 Task: Font style For heading Use Bell MT with violet colour & bold. font size for heading '24 Pt. 'Change the font style of data to Britannic Boldand font size to  9 Pt. Change the alignment of both headline & data to  Align top. In the sheet  auditingMonthlySales_Analysis
Action: Mouse moved to (120, 115)
Screenshot: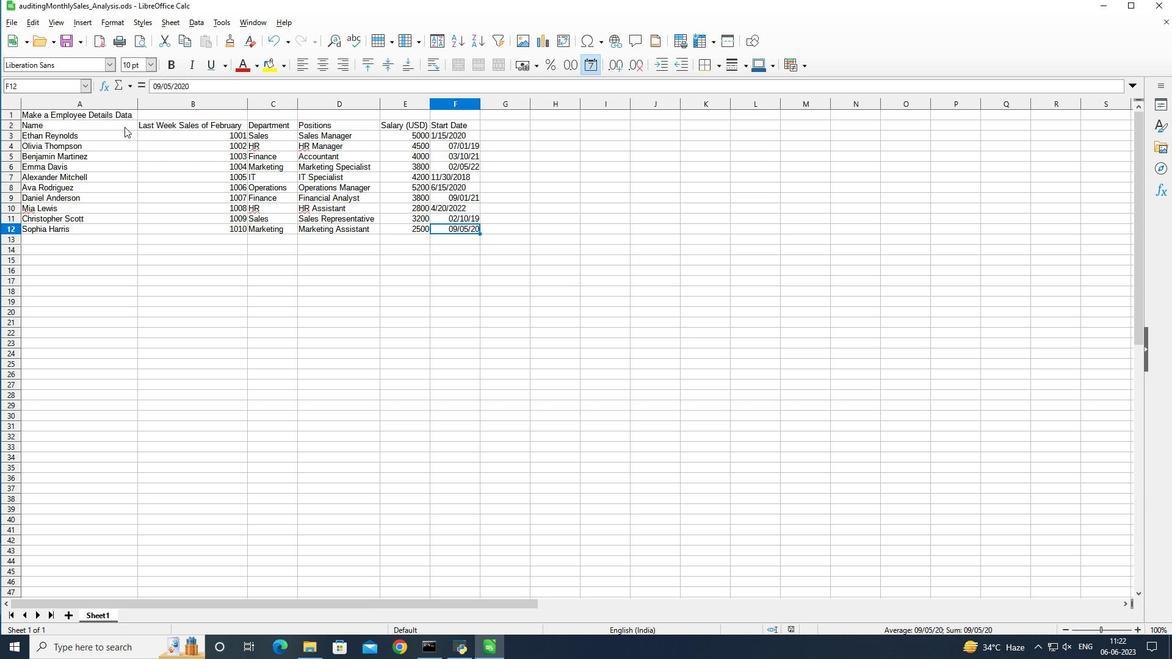 
Action: Mouse pressed left at (120, 115)
Screenshot: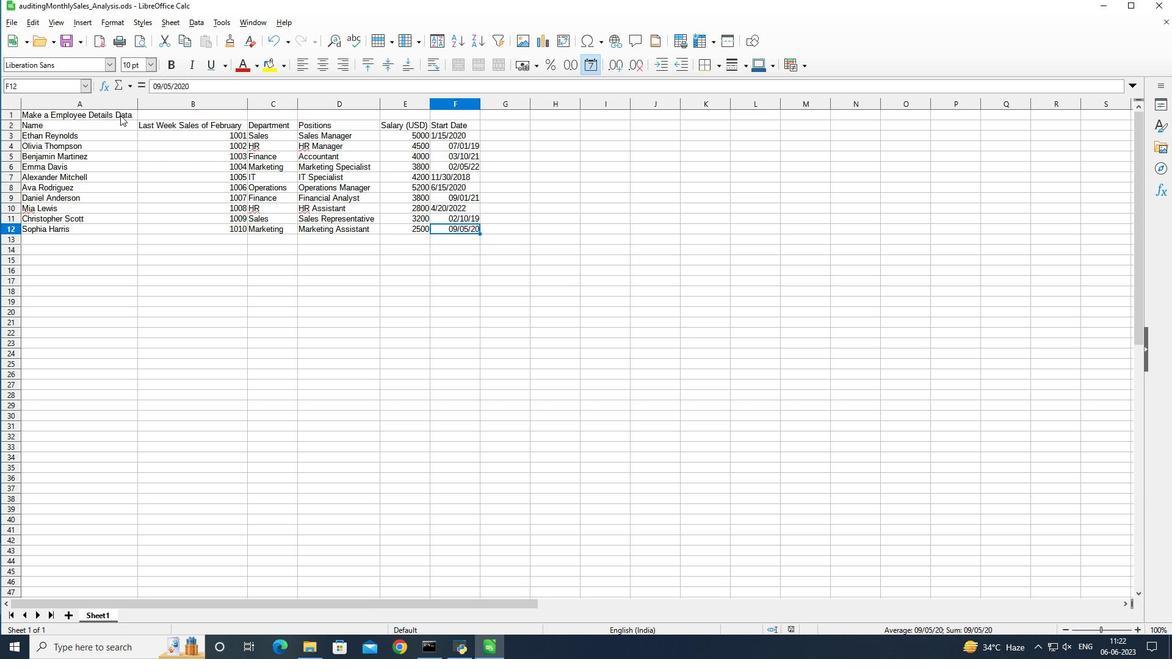 
Action: Mouse moved to (101, 124)
Screenshot: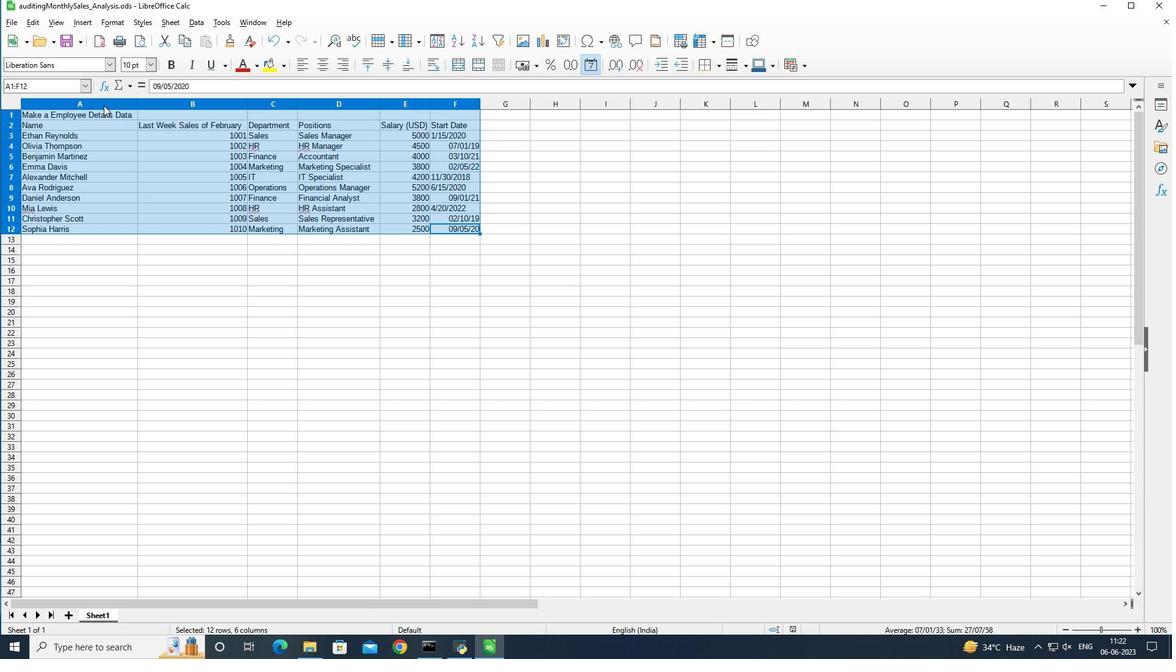 
Action: Mouse pressed left at (101, 124)
Screenshot: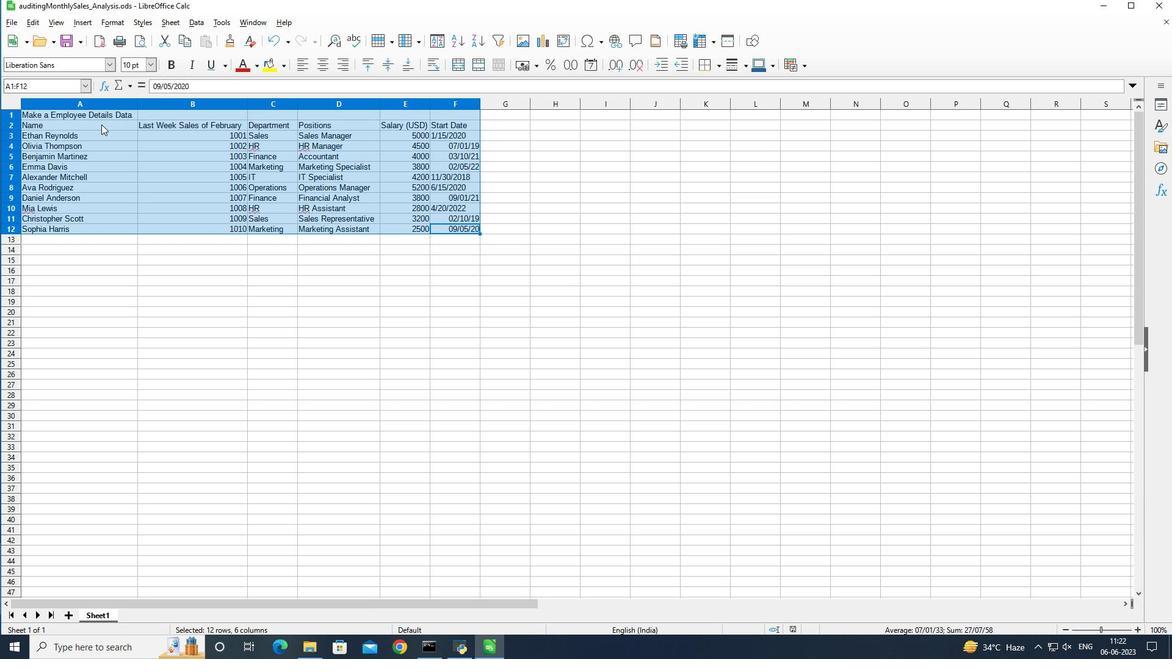 
Action: Mouse moved to (109, 69)
Screenshot: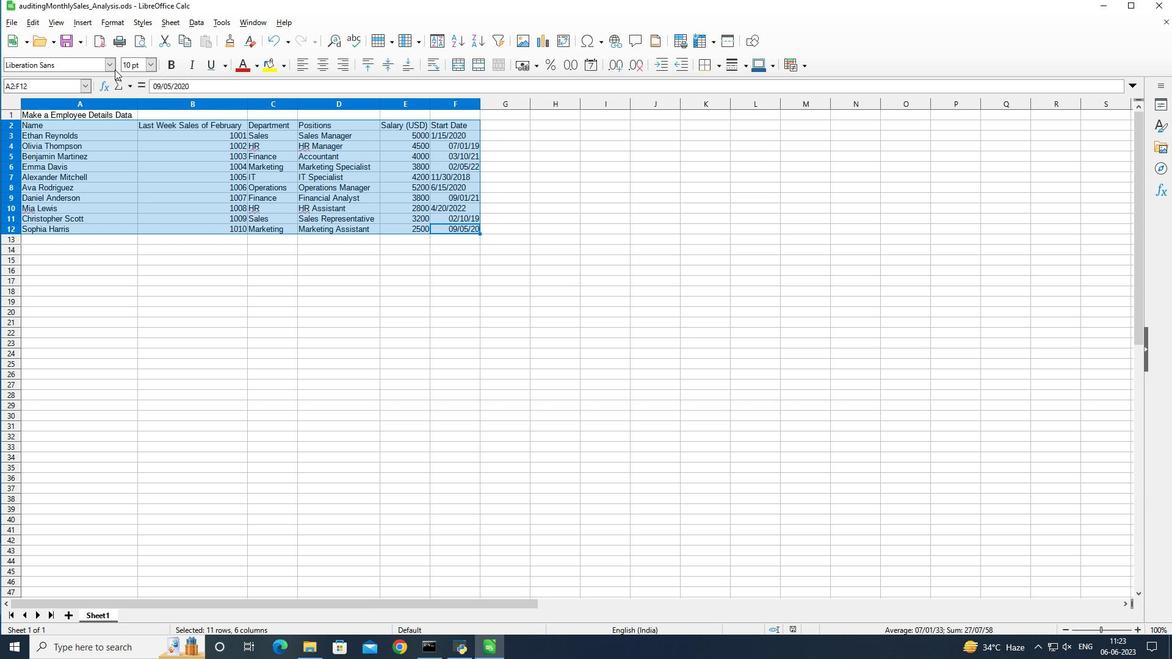 
Action: Mouse pressed left at (109, 69)
Screenshot: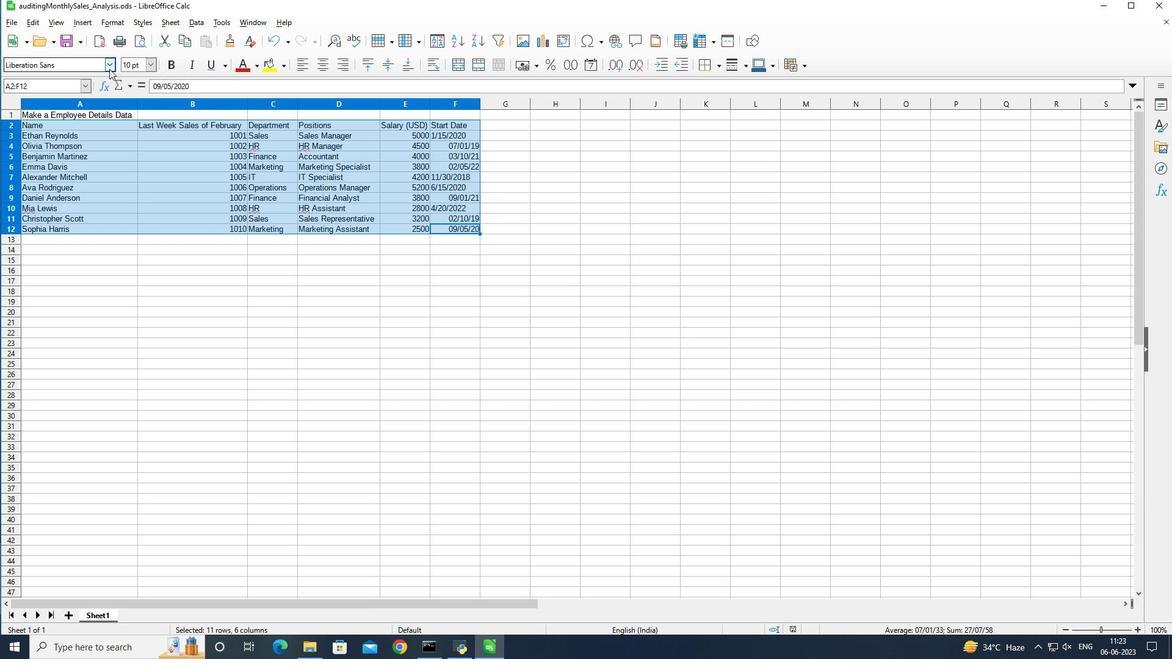 
Action: Mouse moved to (295, 160)
Screenshot: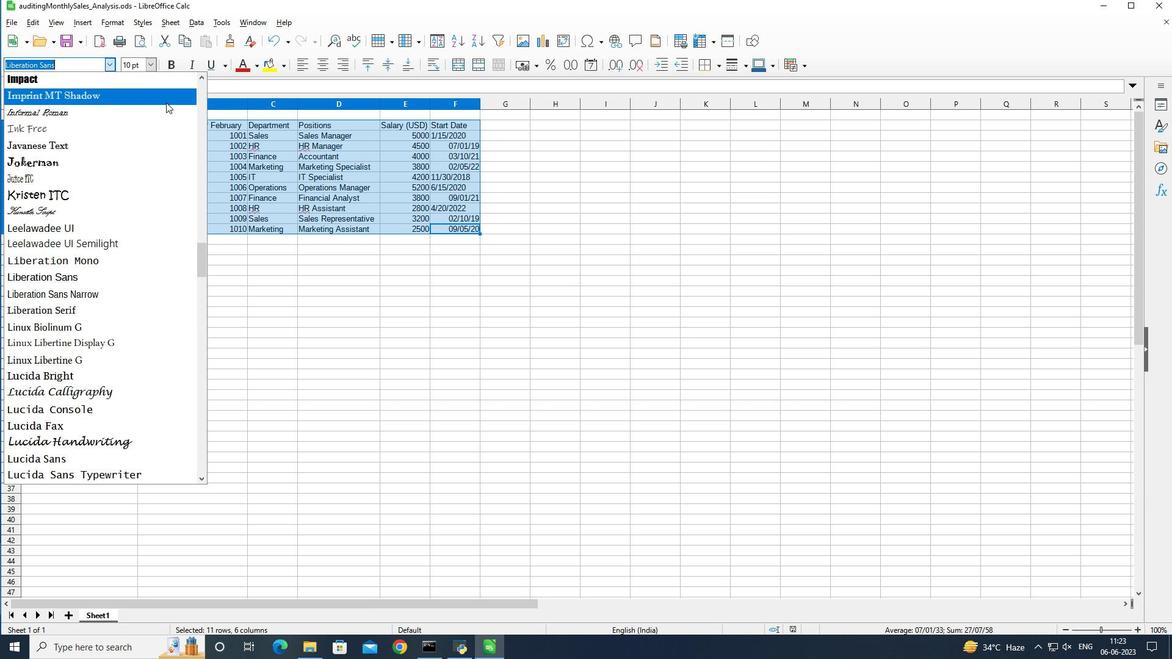 
Action: Mouse pressed left at (295, 160)
Screenshot: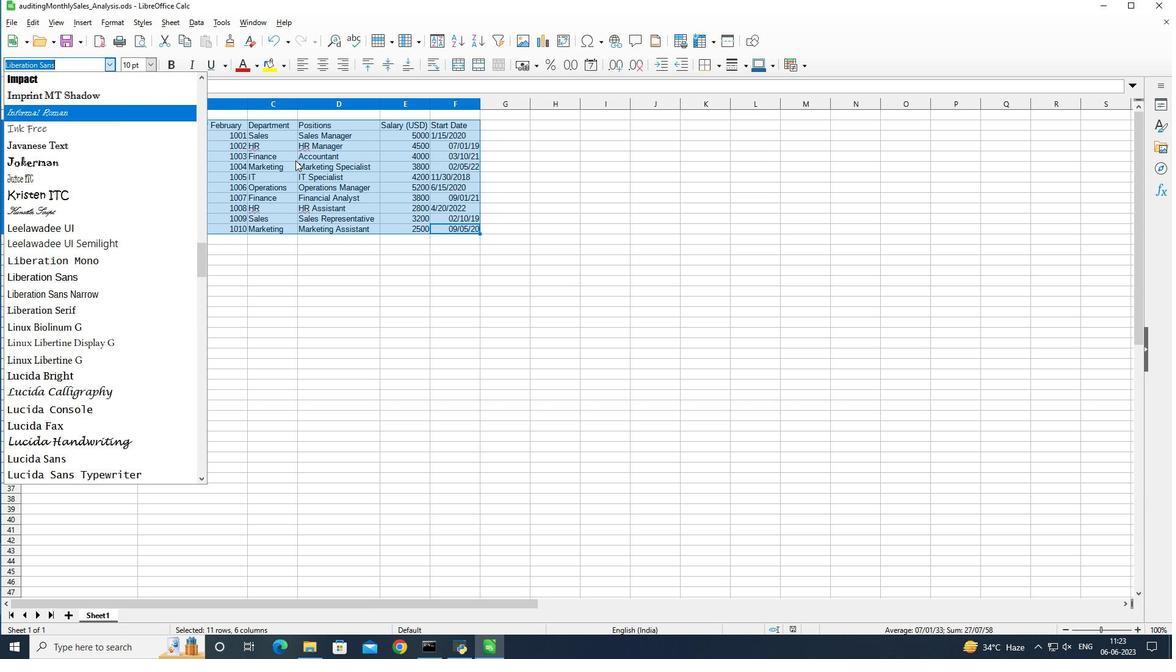 
Action: Mouse moved to (122, 117)
Screenshot: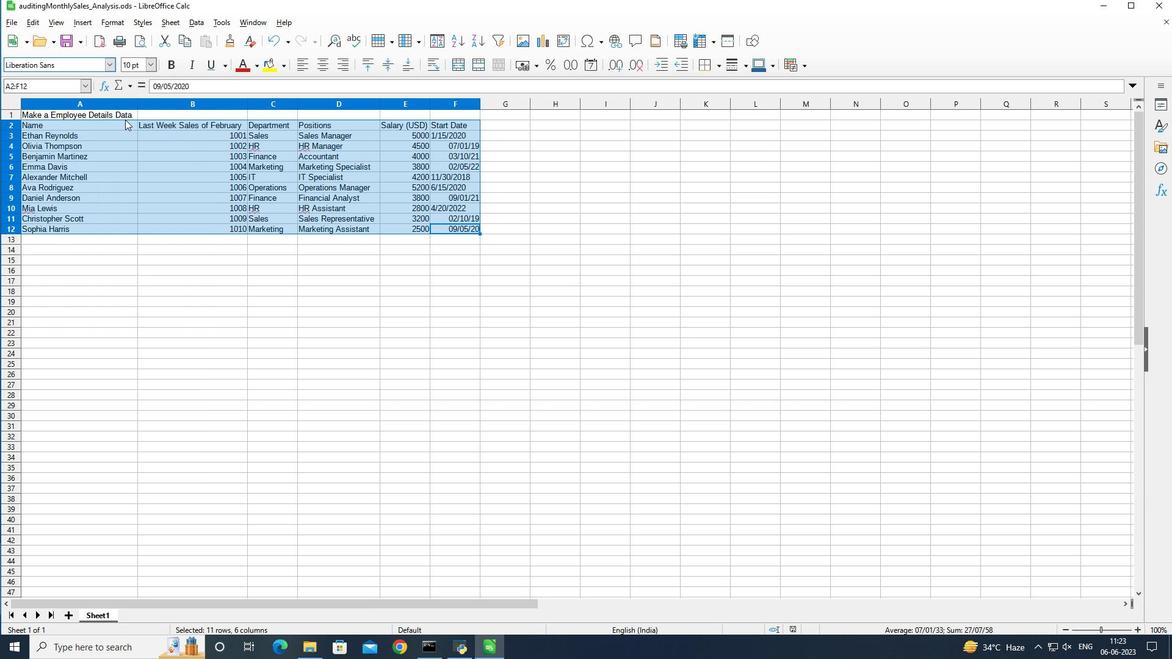 
Action: Mouse pressed left at (122, 117)
Screenshot: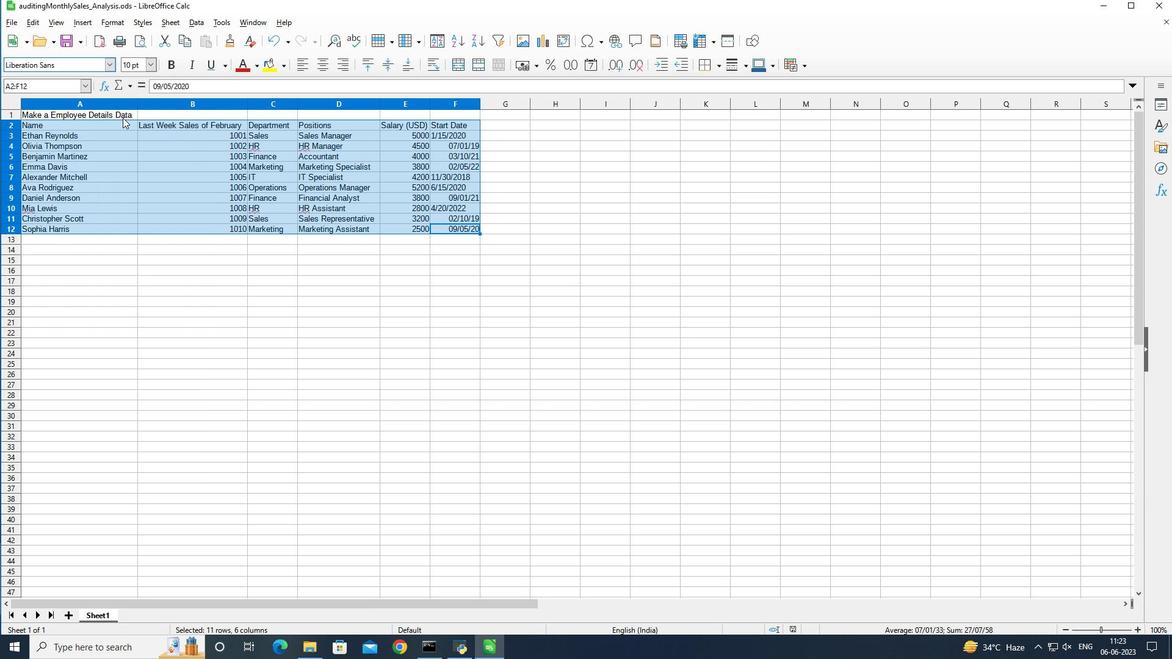 
Action: Mouse moved to (113, 61)
Screenshot: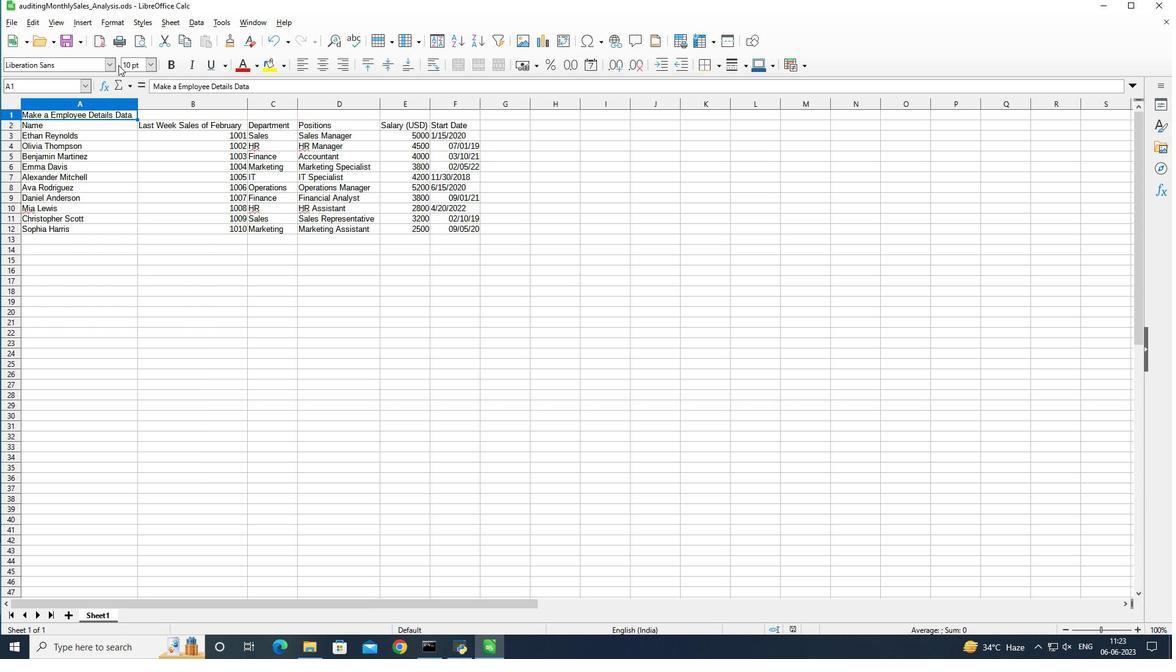 
Action: Mouse pressed left at (113, 61)
Screenshot: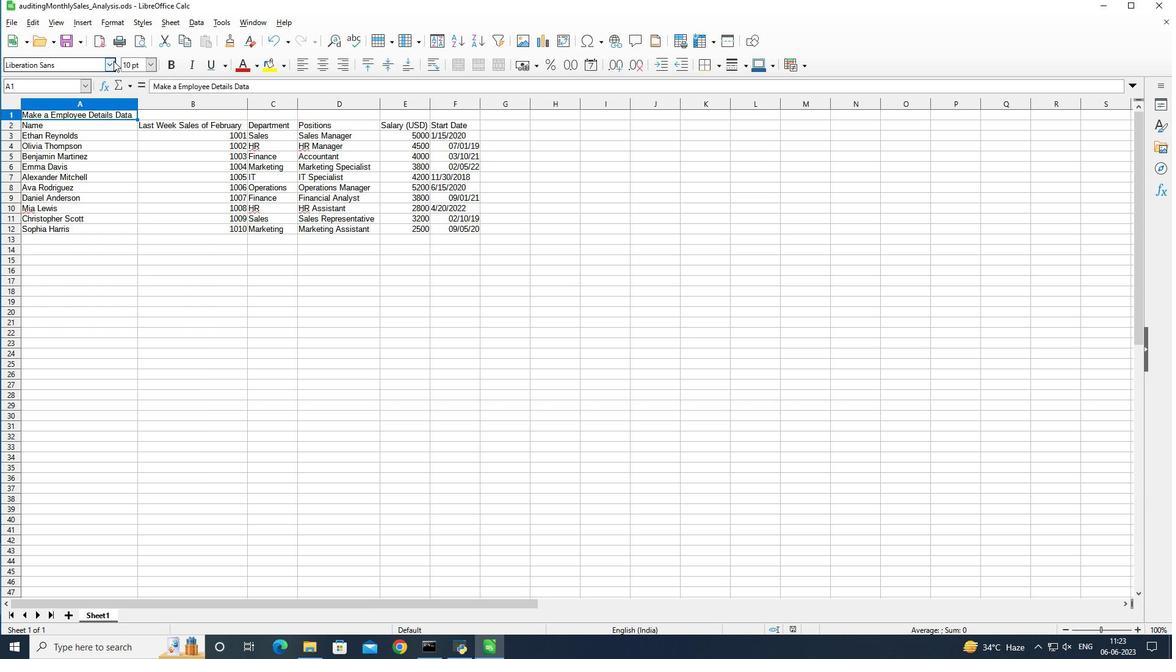 
Action: Key pressed bell<Key.right>
Screenshot: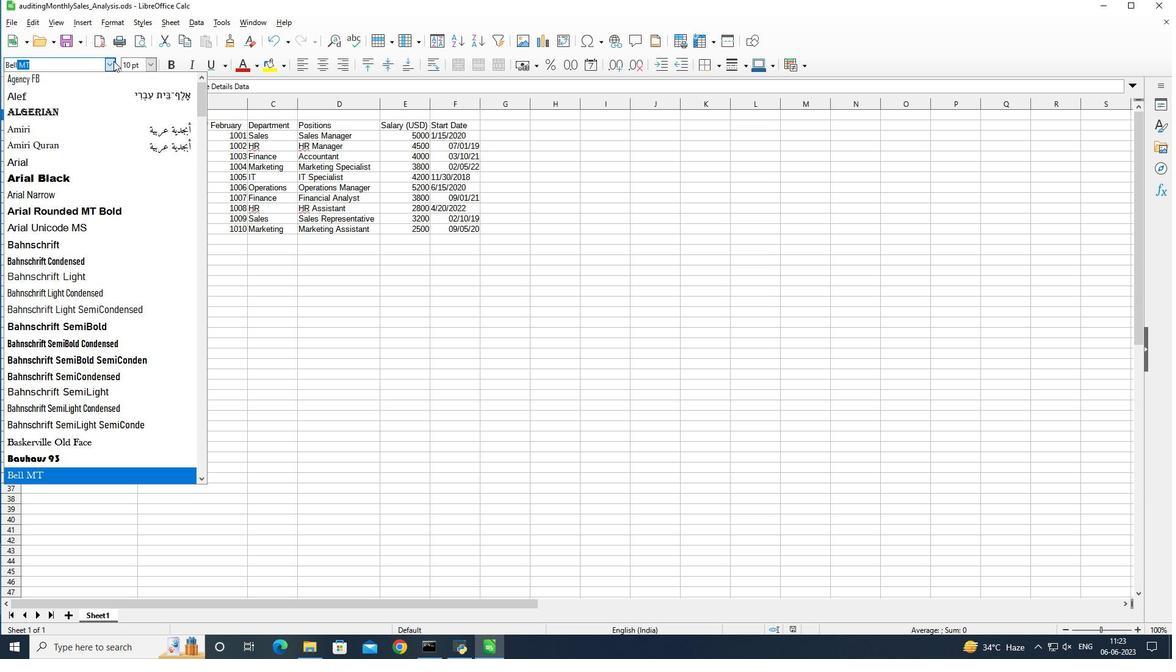 
Action: Mouse moved to (120, 473)
Screenshot: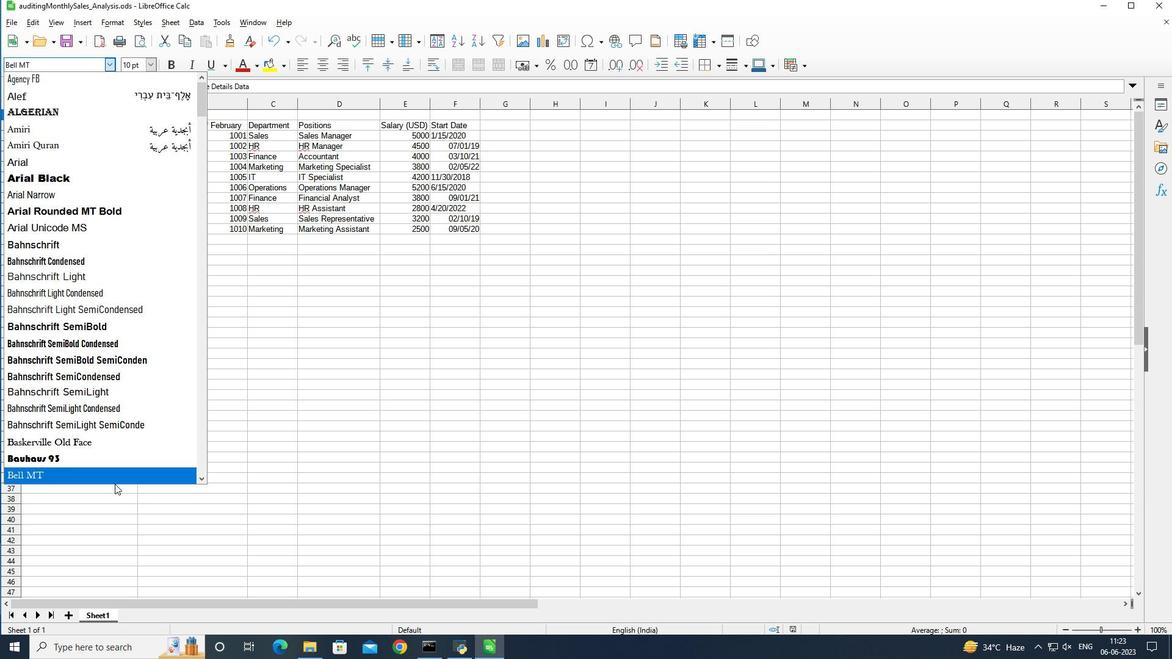 
Action: Mouse pressed left at (120, 473)
Screenshot: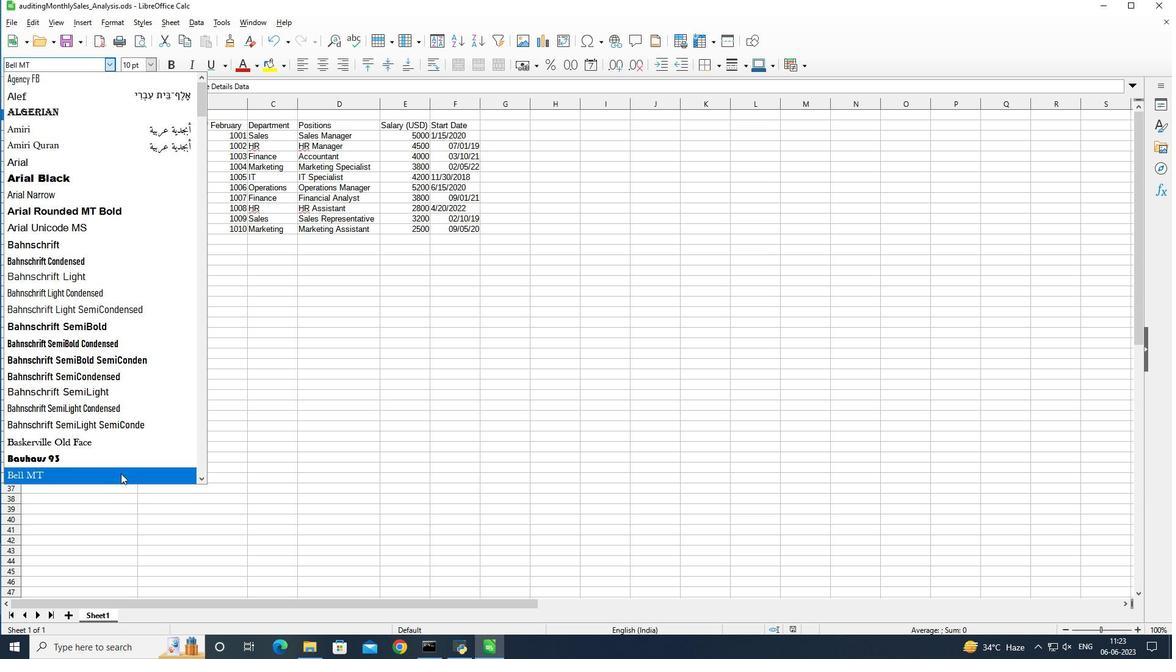 
Action: Mouse moved to (256, 60)
Screenshot: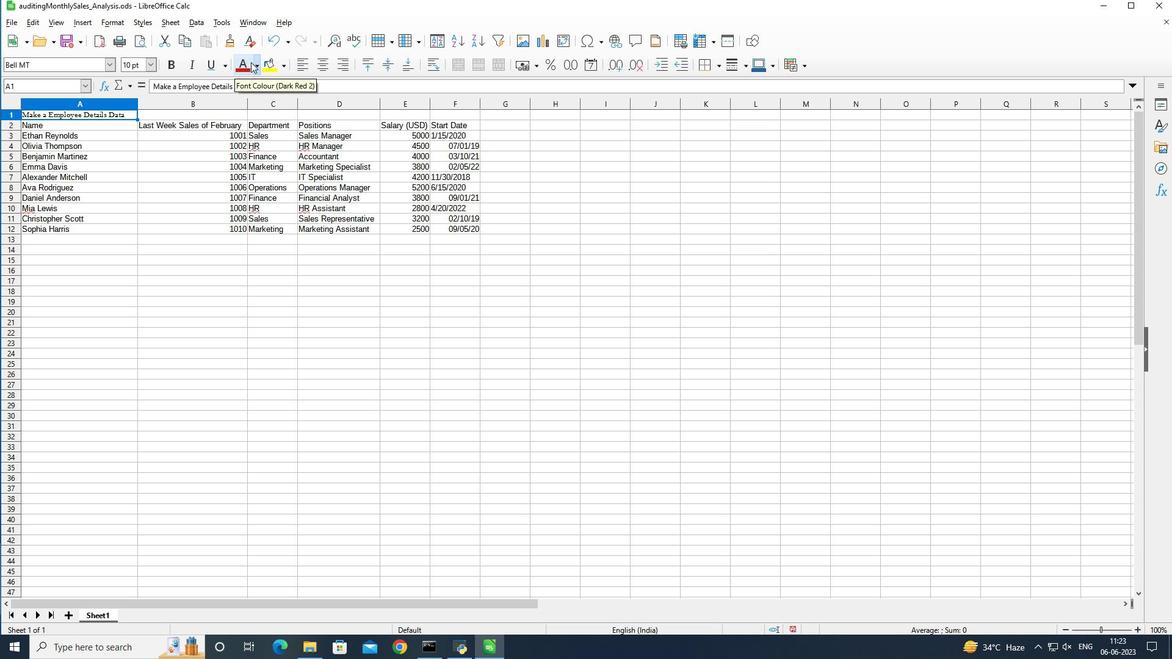 
Action: Mouse pressed left at (256, 60)
Screenshot: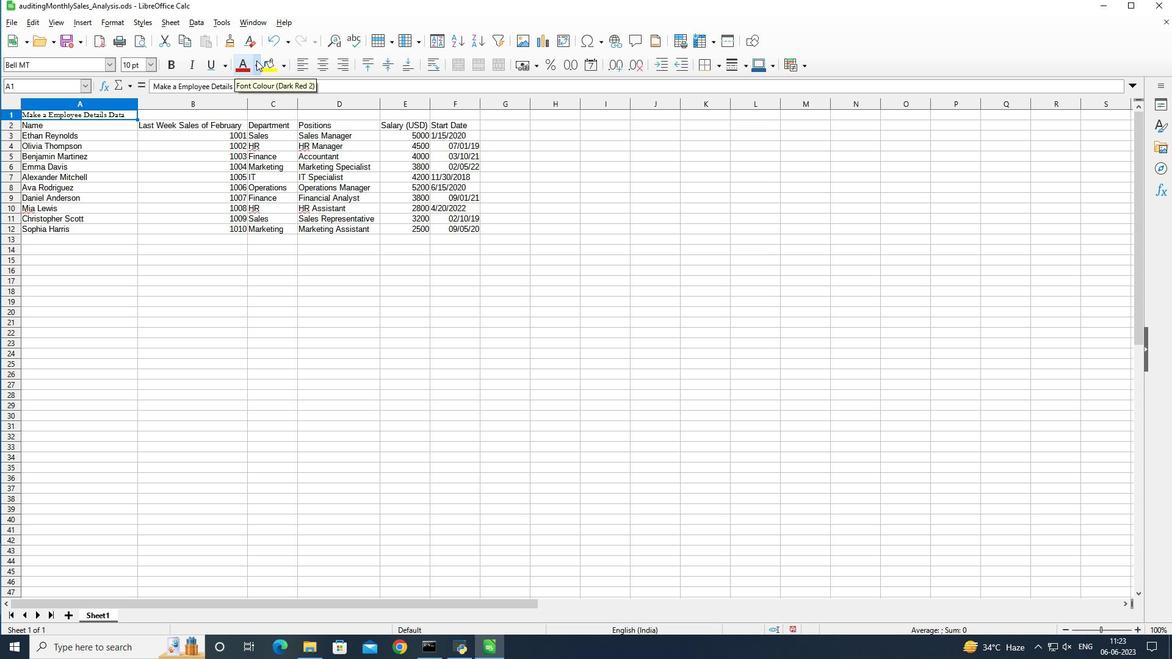 
Action: Mouse moved to (266, 219)
Screenshot: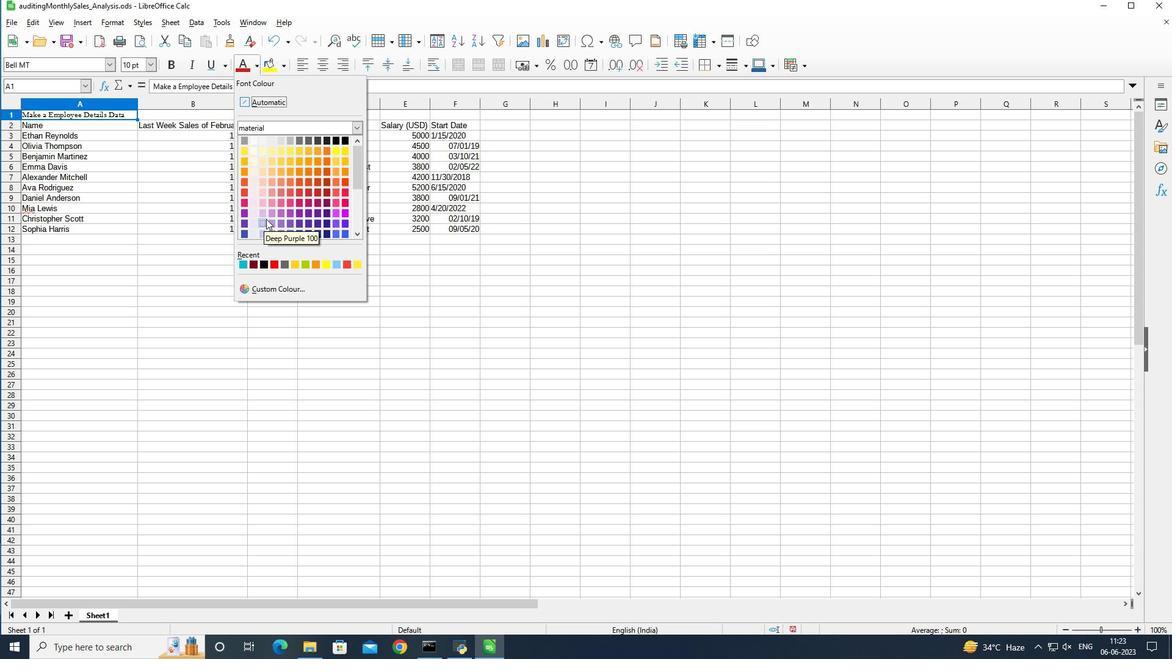 
Action: Mouse scrolled (266, 219) with delta (0, 0)
Screenshot: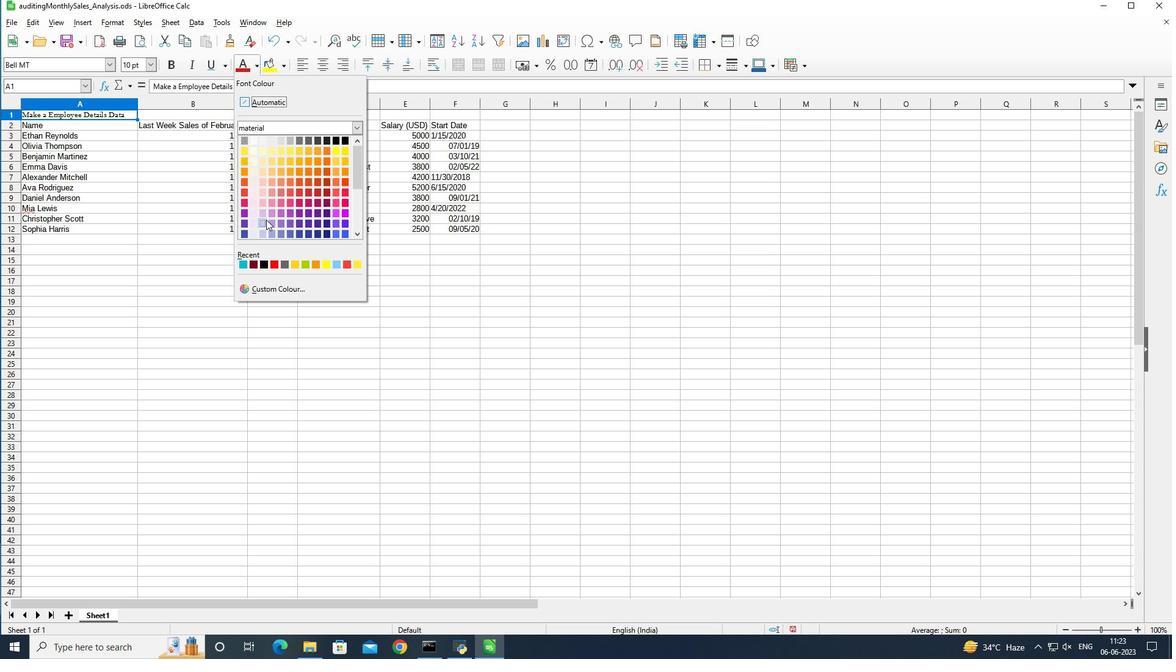 
Action: Mouse moved to (326, 225)
Screenshot: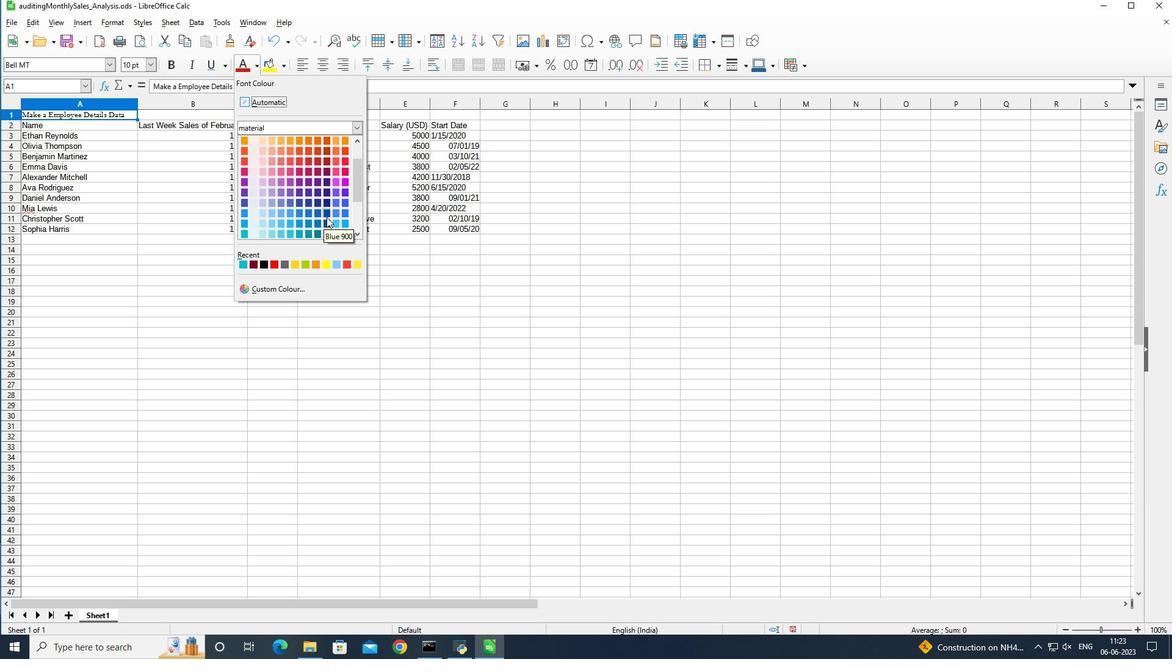 
Action: Mouse scrolled (326, 224) with delta (0, 0)
Screenshot: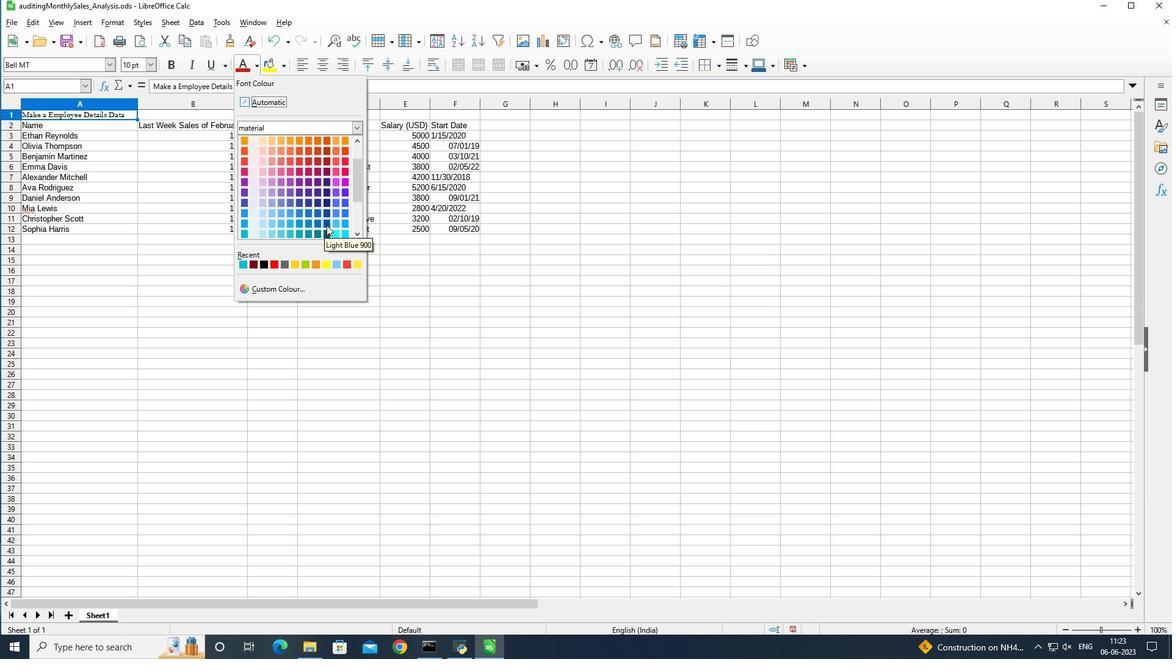 
Action: Mouse scrolled (326, 224) with delta (0, 0)
Screenshot: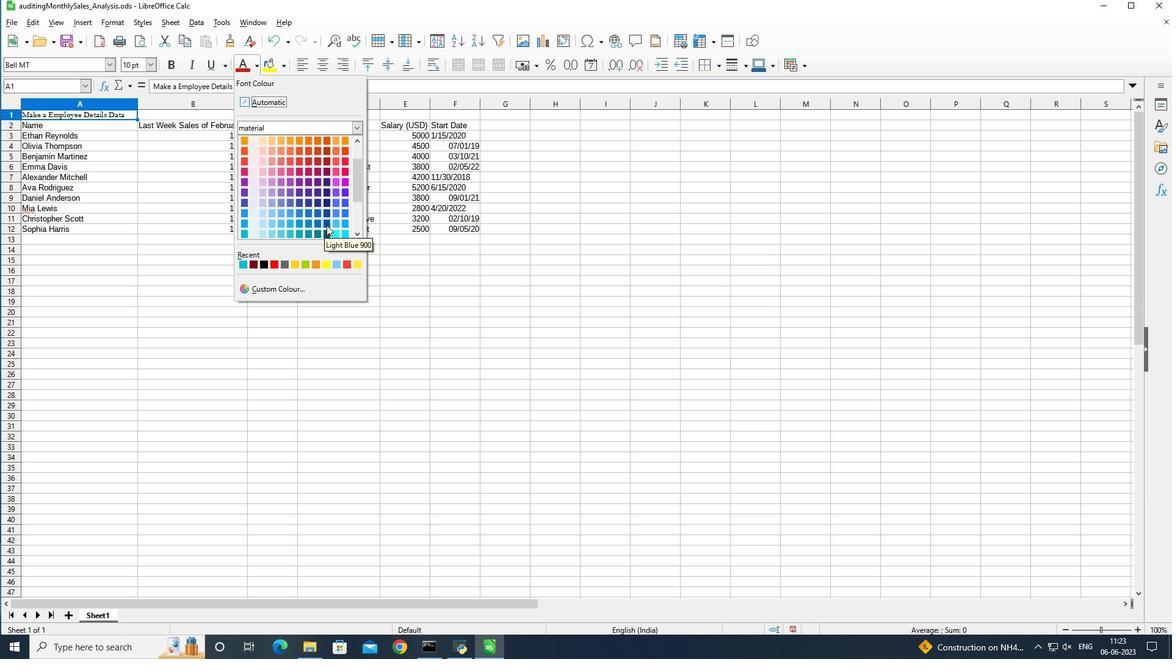 
Action: Mouse scrolled (326, 224) with delta (0, 0)
Screenshot: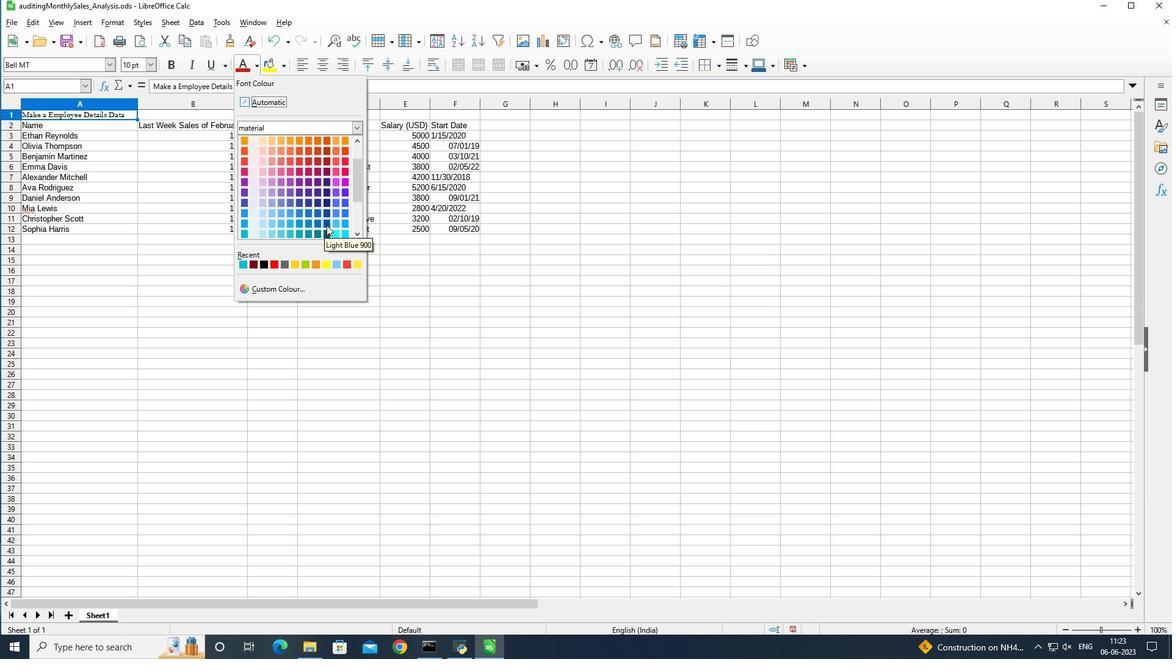 
Action: Mouse scrolled (326, 224) with delta (0, 0)
Screenshot: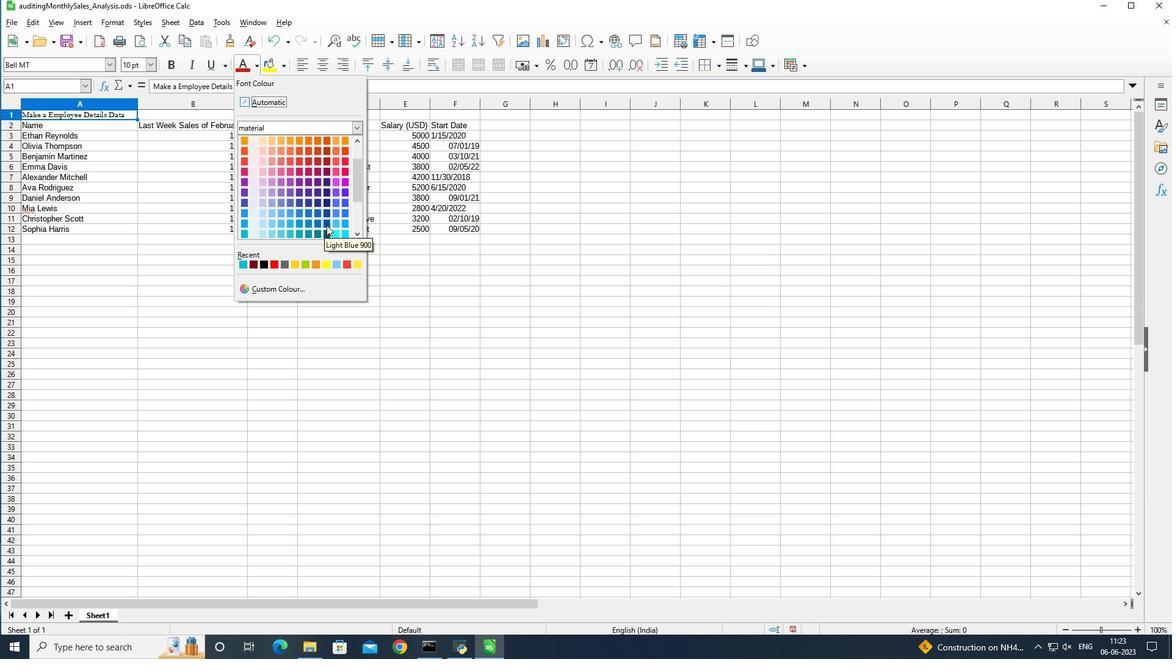 
Action: Mouse moved to (324, 122)
Screenshot: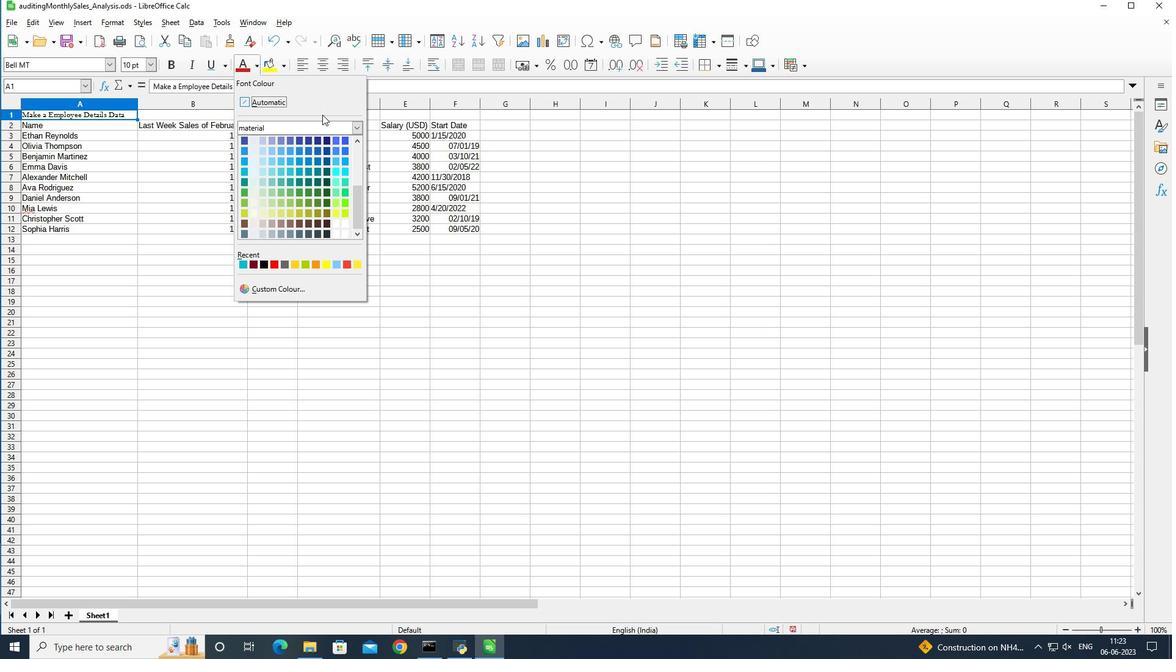 
Action: Mouse pressed left at (324, 122)
Screenshot: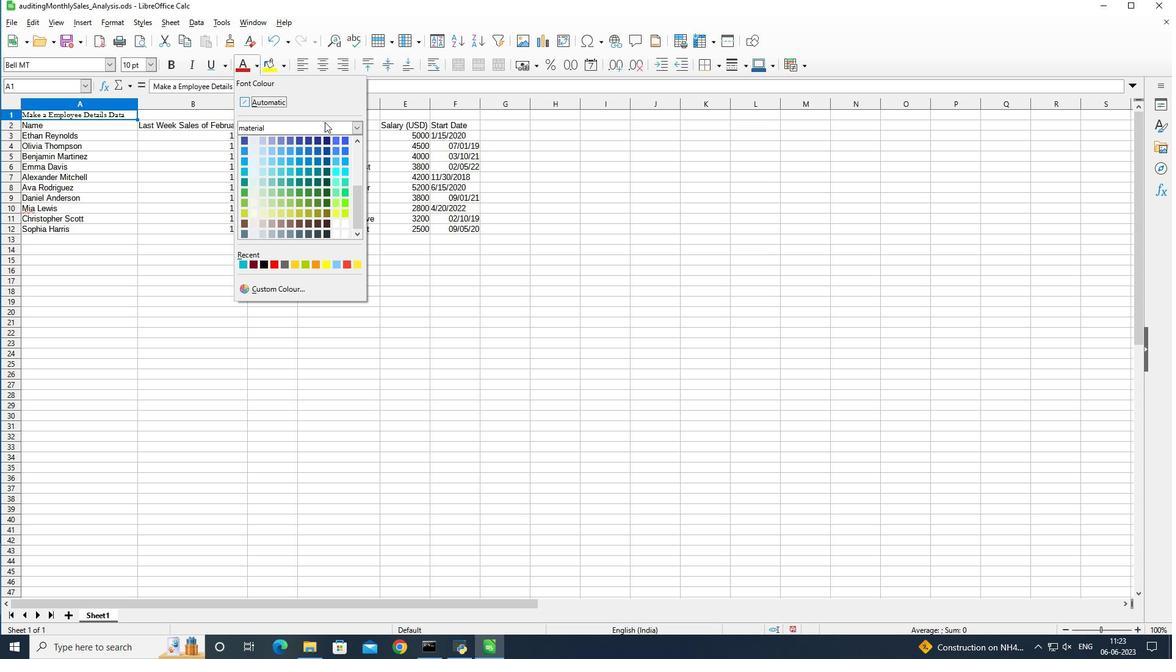 
Action: Mouse moved to (323, 216)
Screenshot: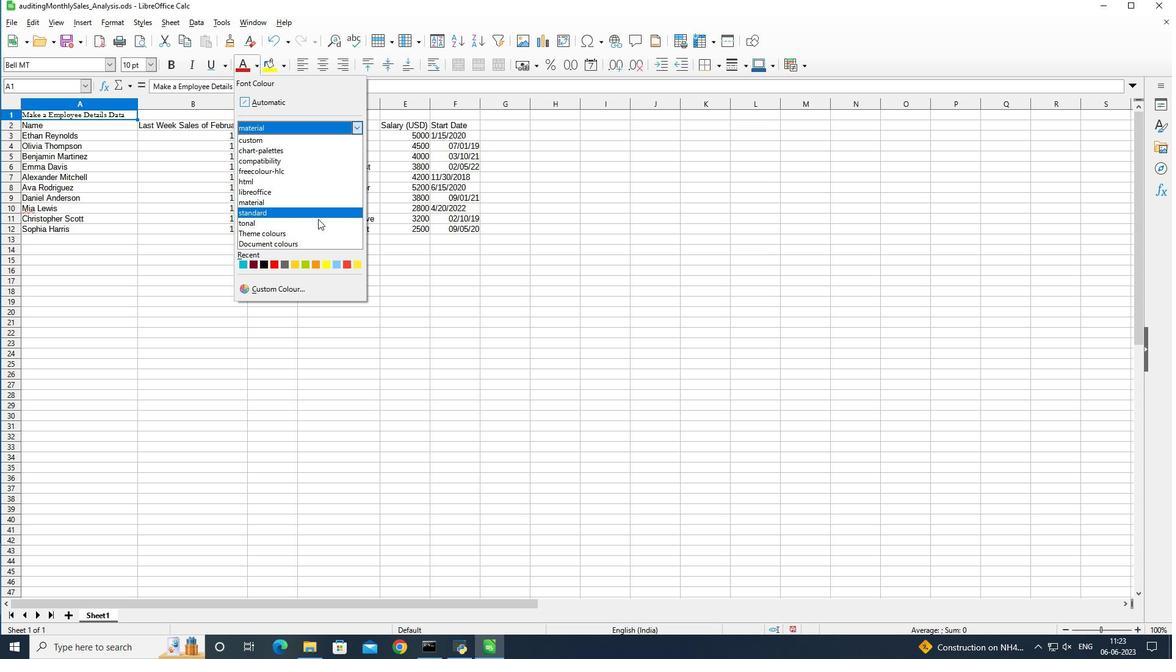 
Action: Mouse pressed left at (323, 216)
Screenshot: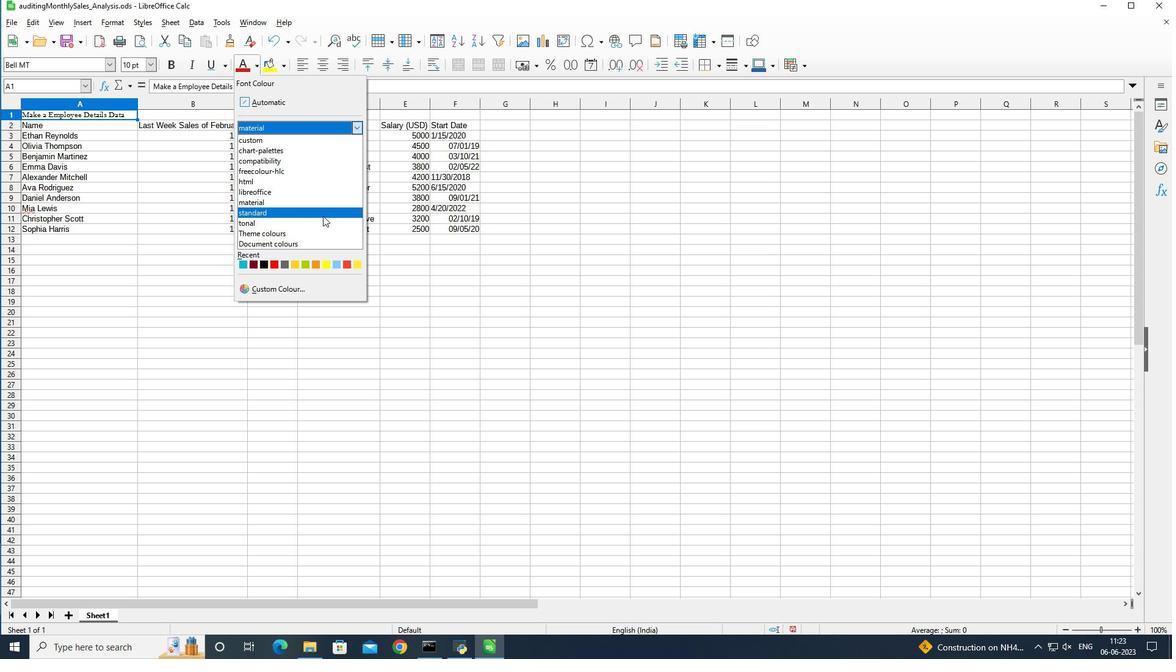 
Action: Mouse moved to (344, 131)
Screenshot: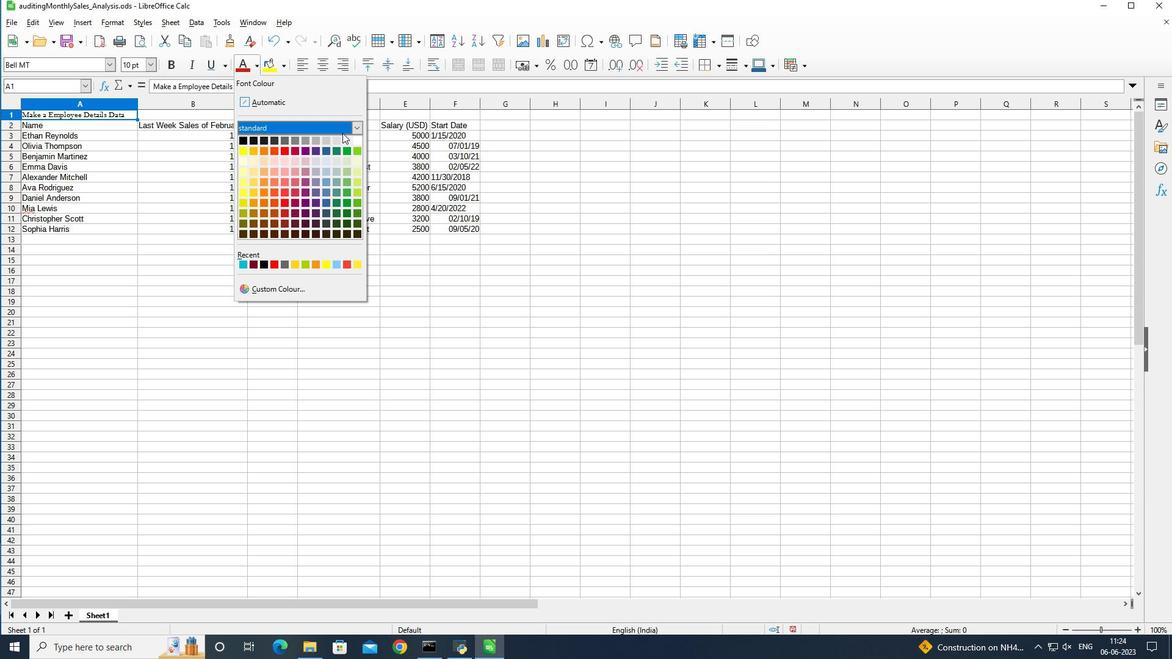
Action: Mouse pressed left at (344, 131)
Screenshot: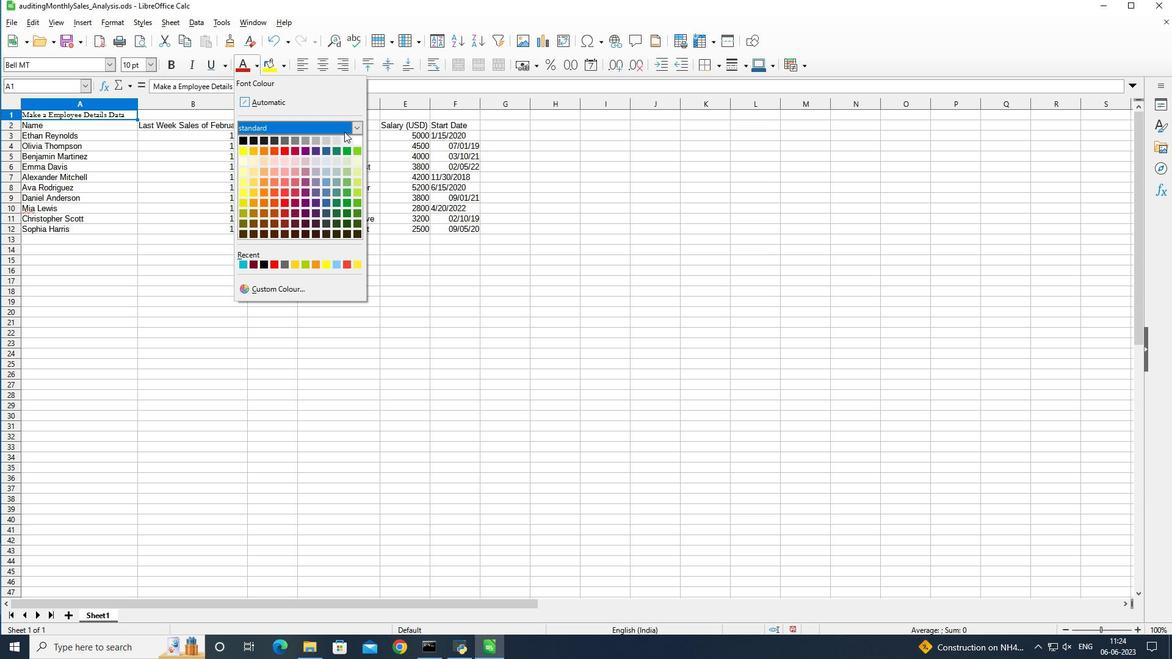 
Action: Mouse moved to (336, 143)
Screenshot: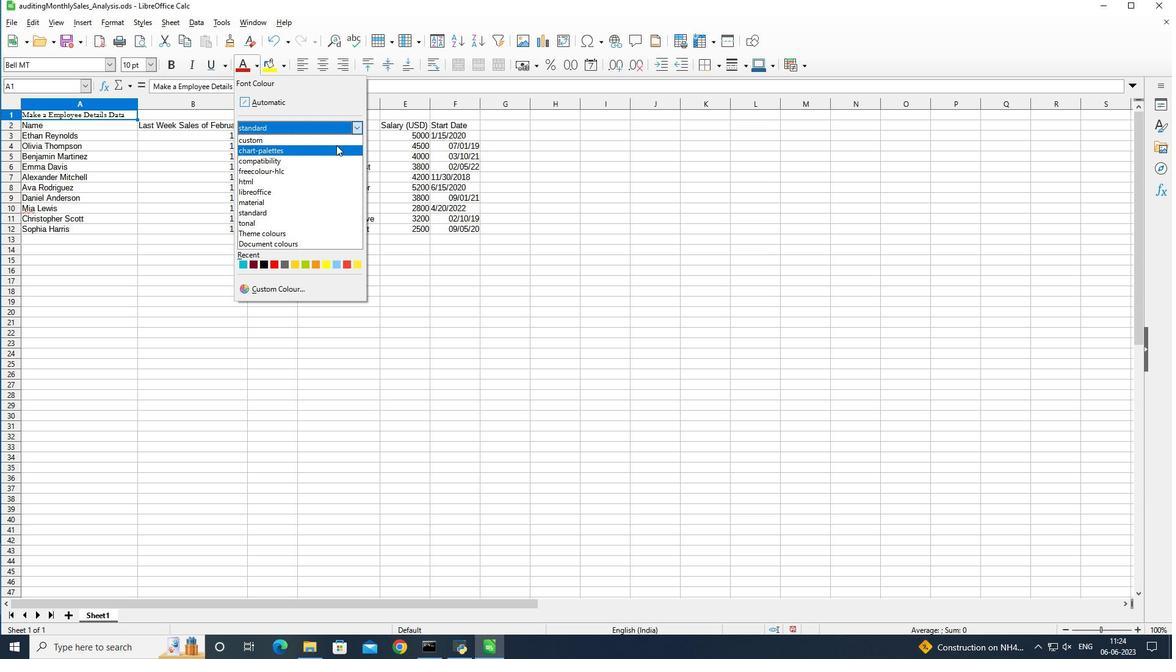 
Action: Mouse pressed left at (336, 143)
Screenshot: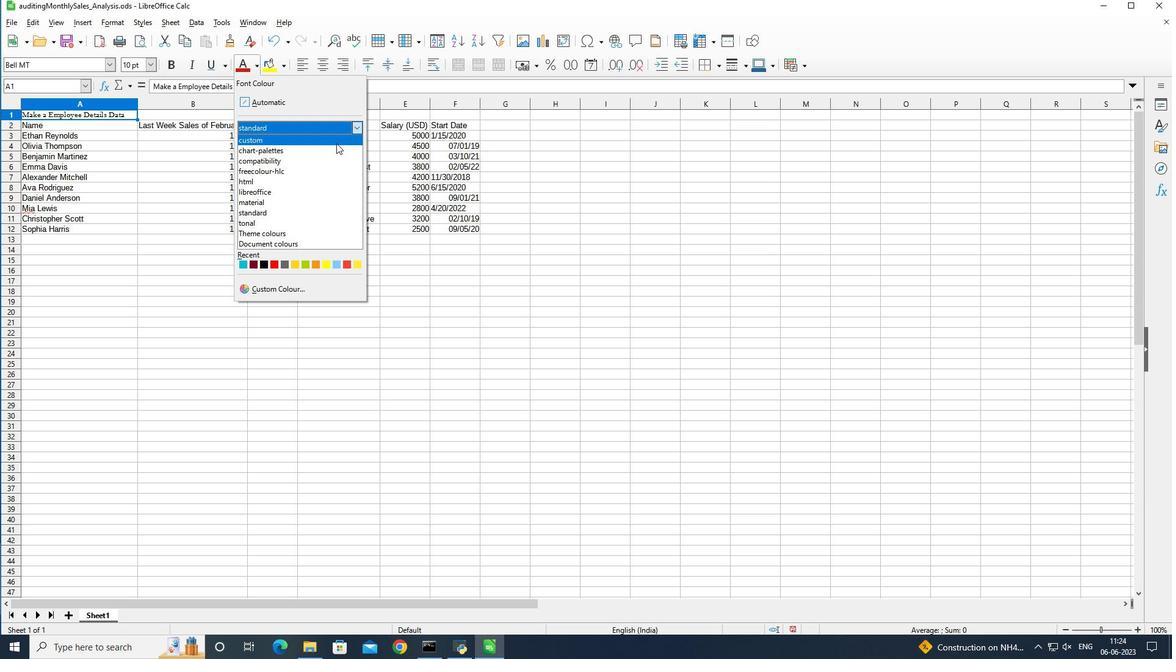 
Action: Mouse moved to (352, 126)
Screenshot: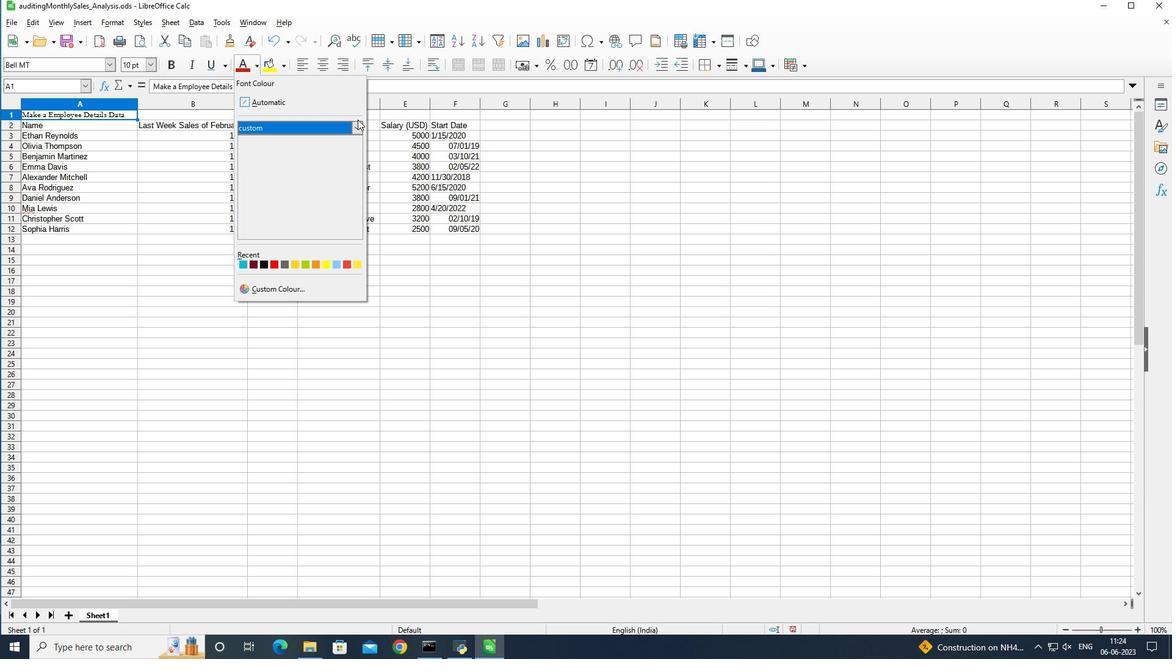
Action: Mouse pressed left at (352, 126)
Screenshot: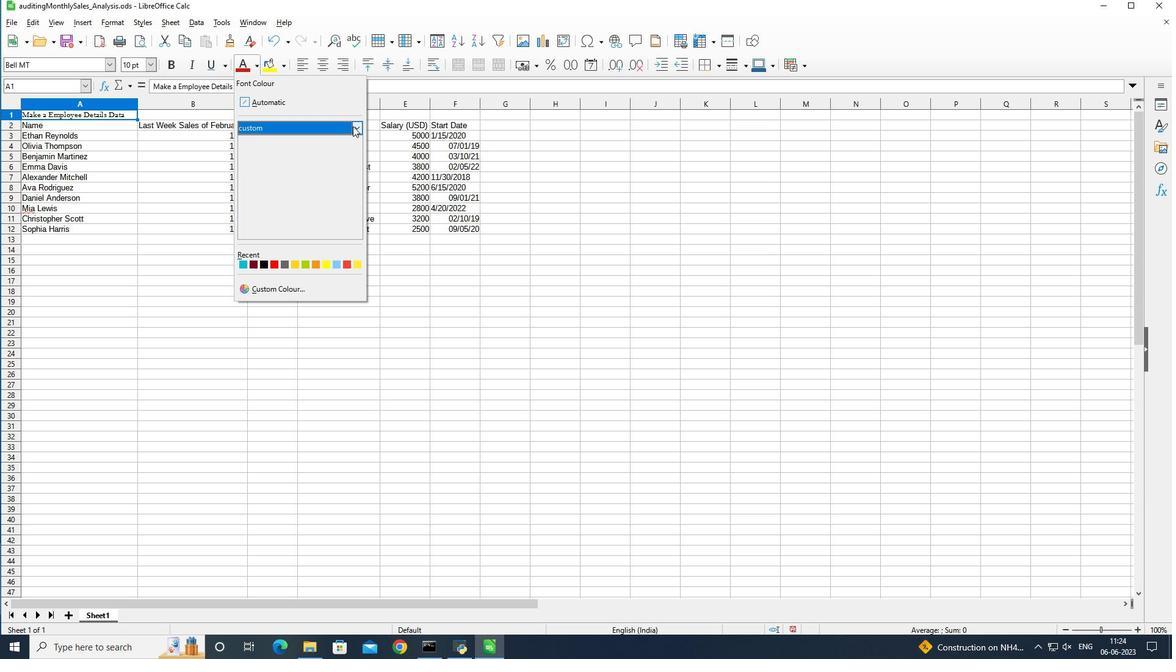 
Action: Mouse moved to (325, 200)
Screenshot: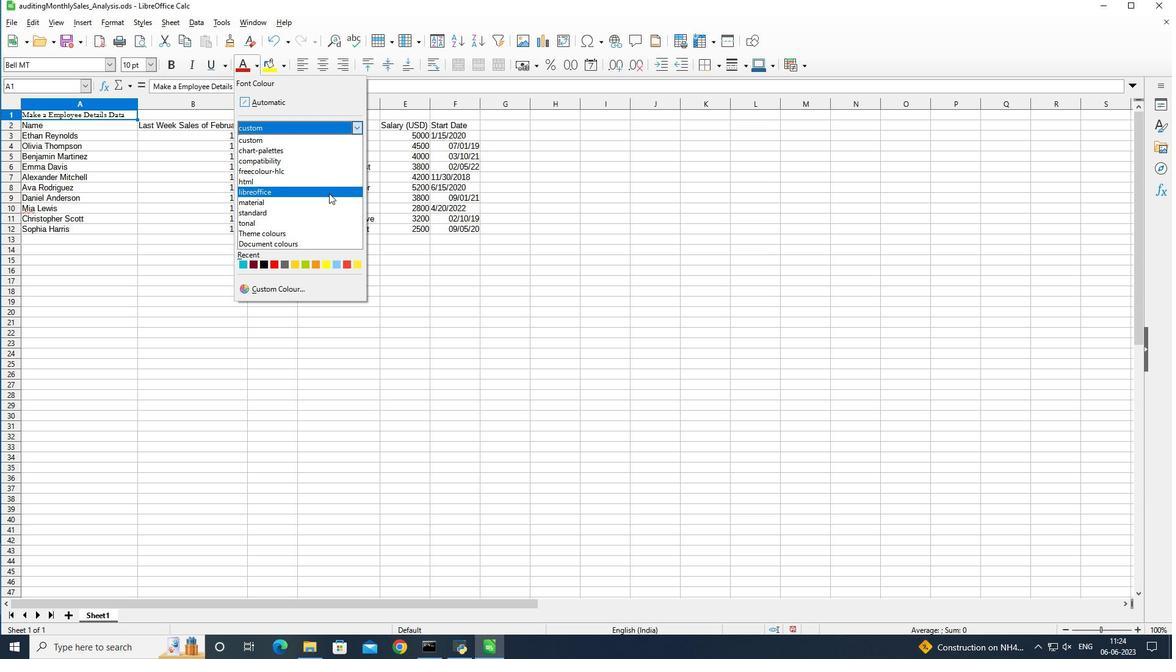 
Action: Mouse pressed left at (325, 200)
Screenshot: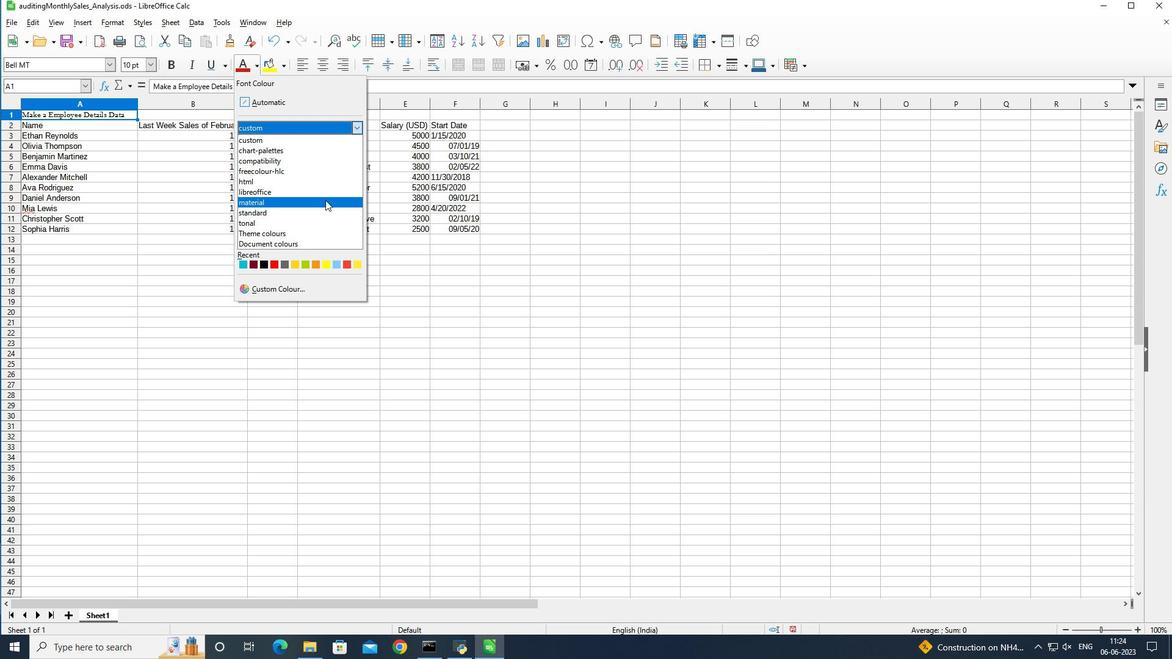 
Action: Mouse moved to (246, 226)
Screenshot: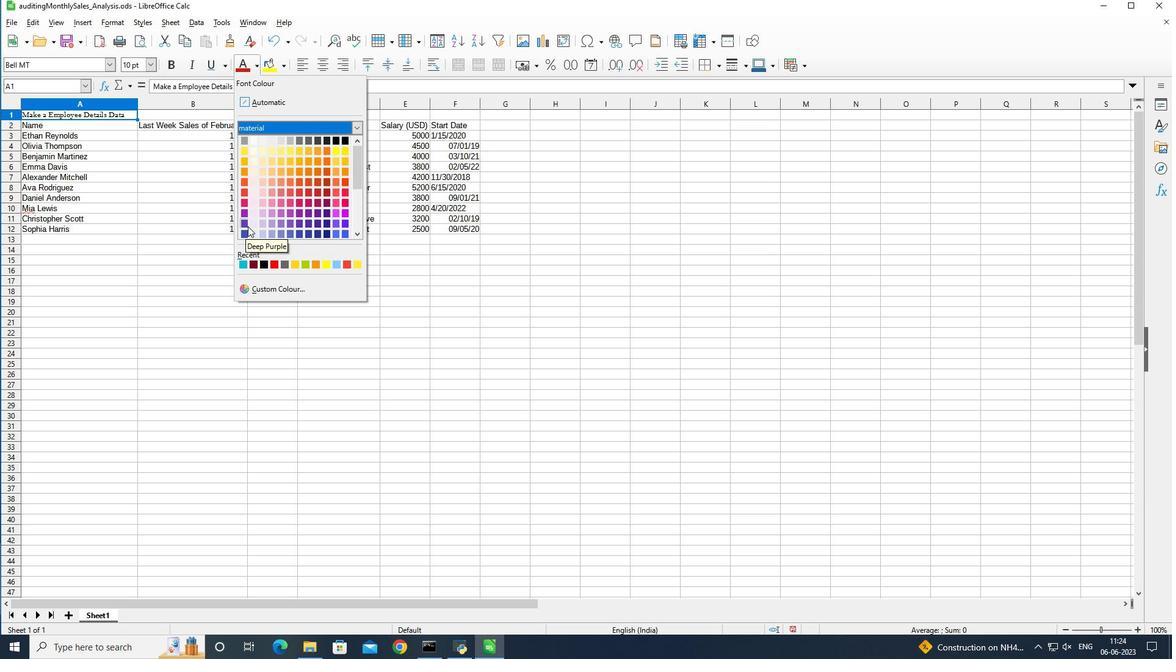 
Action: Mouse pressed left at (246, 226)
Screenshot: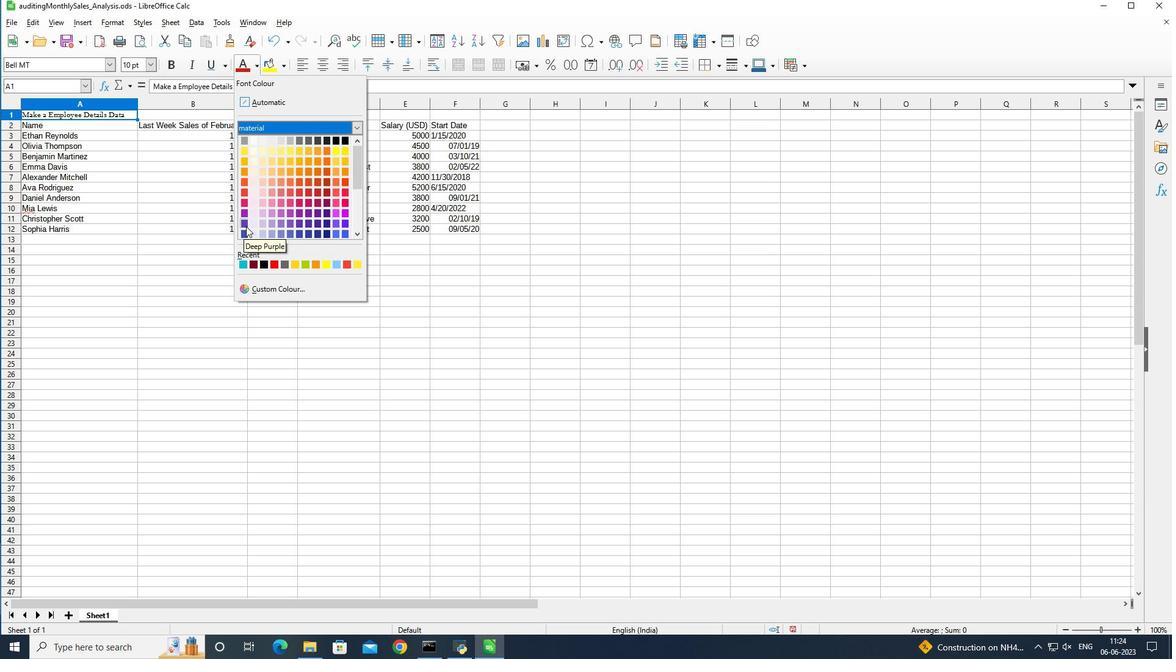 
Action: Mouse moved to (169, 69)
Screenshot: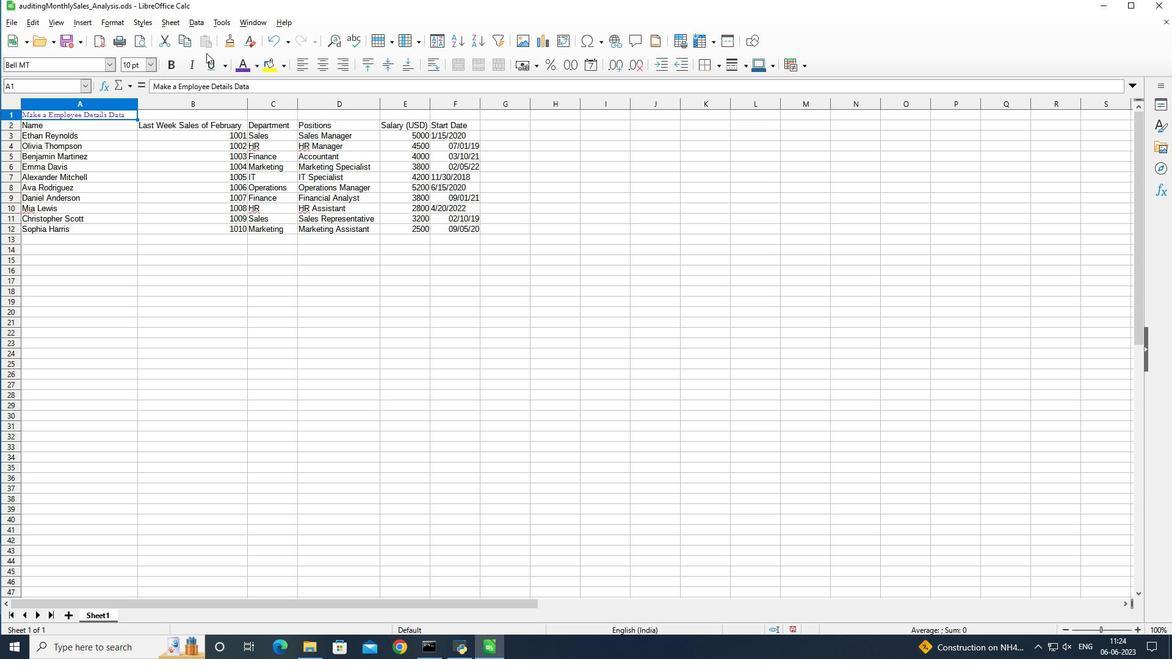
Action: Mouse pressed left at (169, 69)
Screenshot: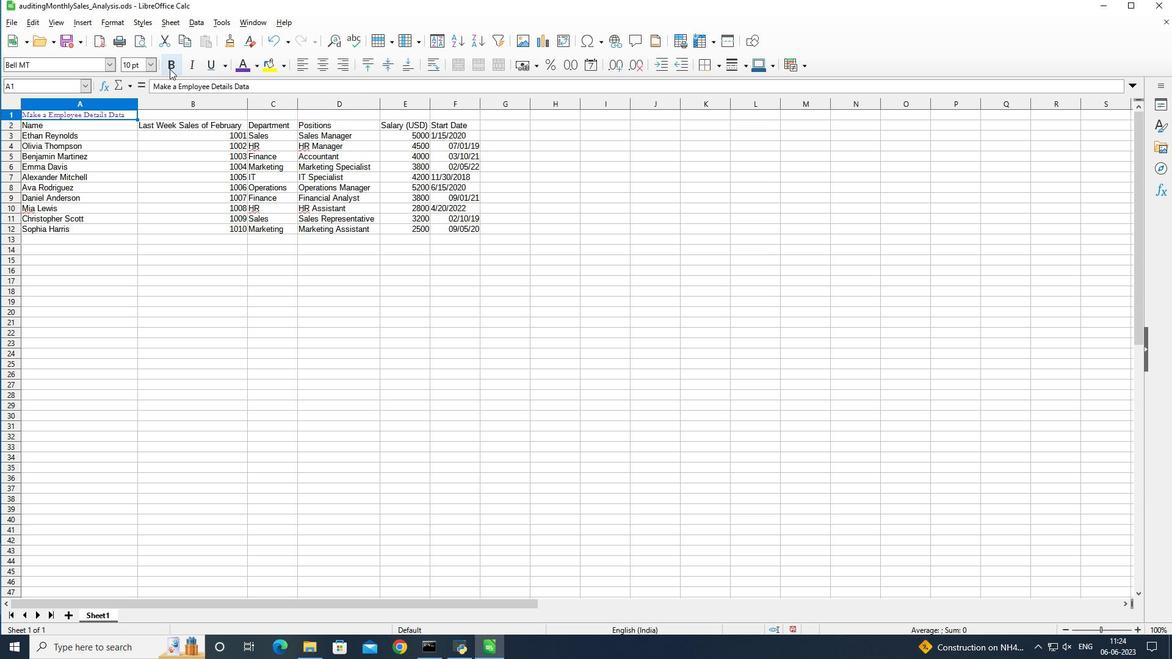 
Action: Mouse moved to (152, 64)
Screenshot: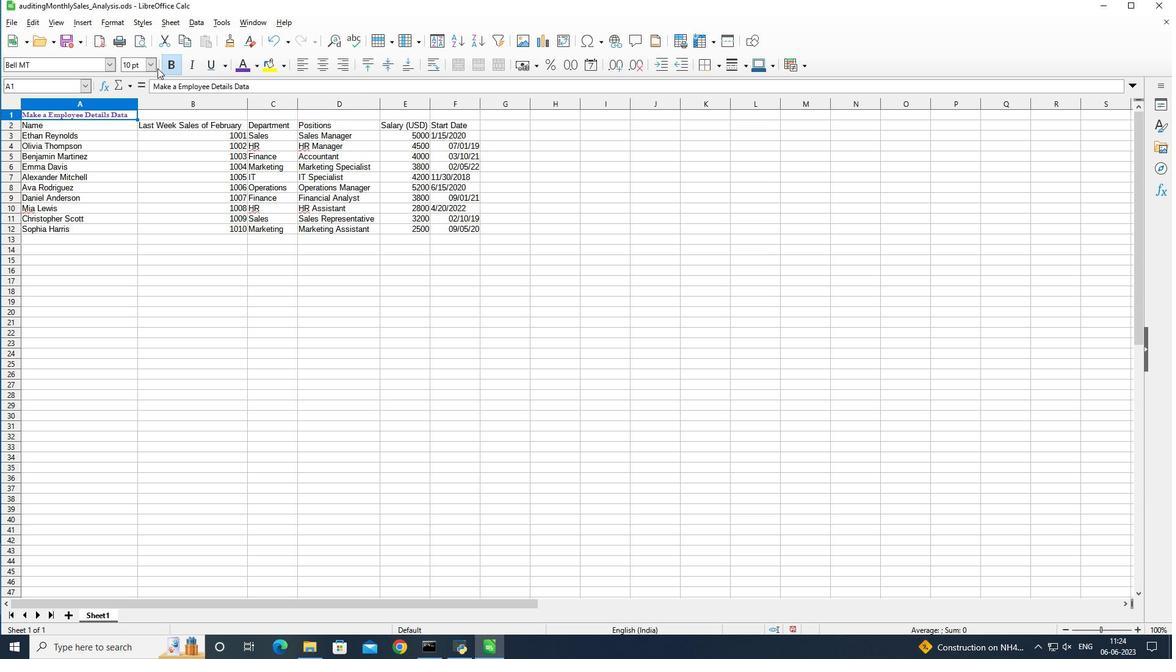 
Action: Mouse pressed left at (152, 64)
Screenshot: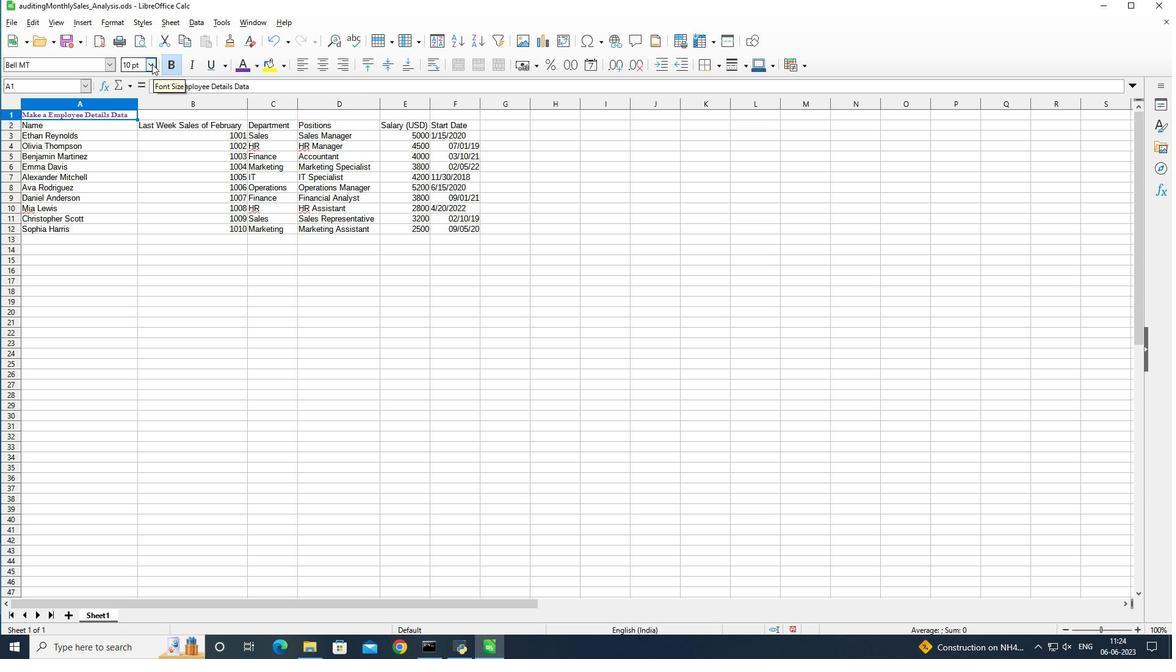 
Action: Mouse moved to (140, 246)
Screenshot: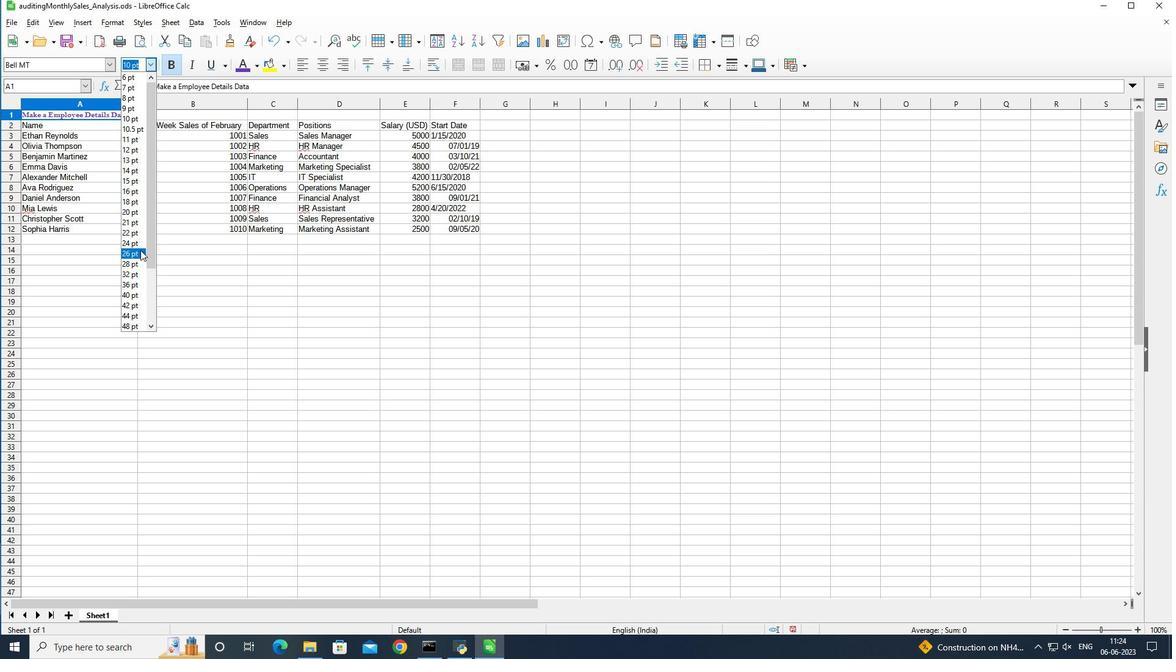 
Action: Mouse pressed left at (140, 246)
Screenshot: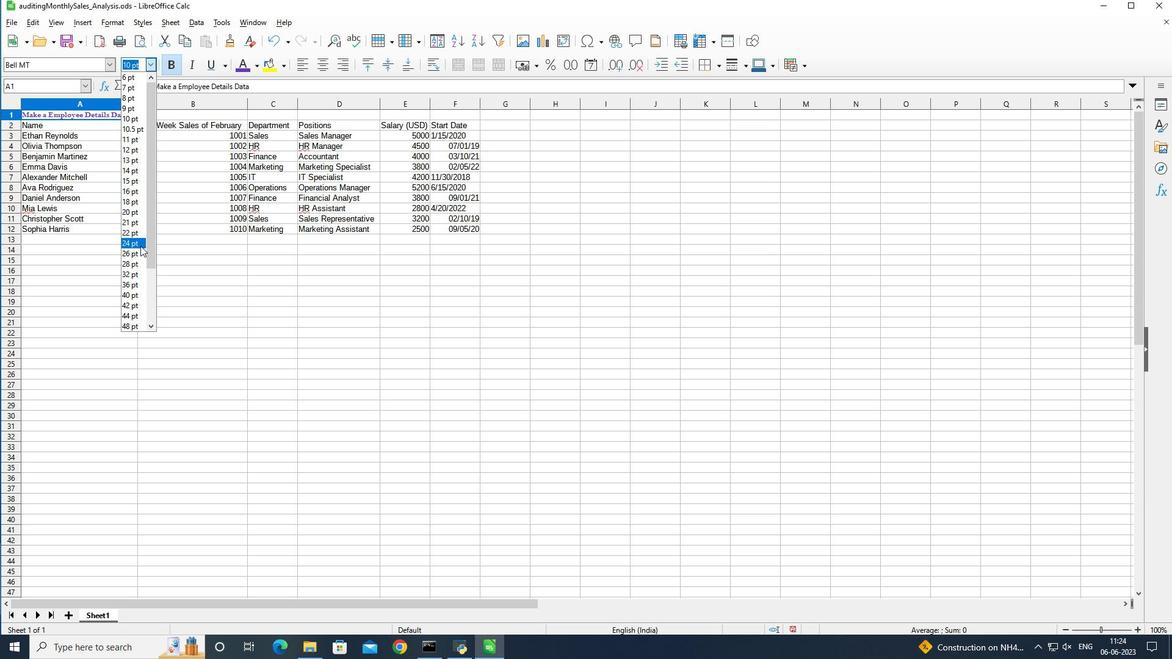 
Action: Mouse moved to (107, 119)
Screenshot: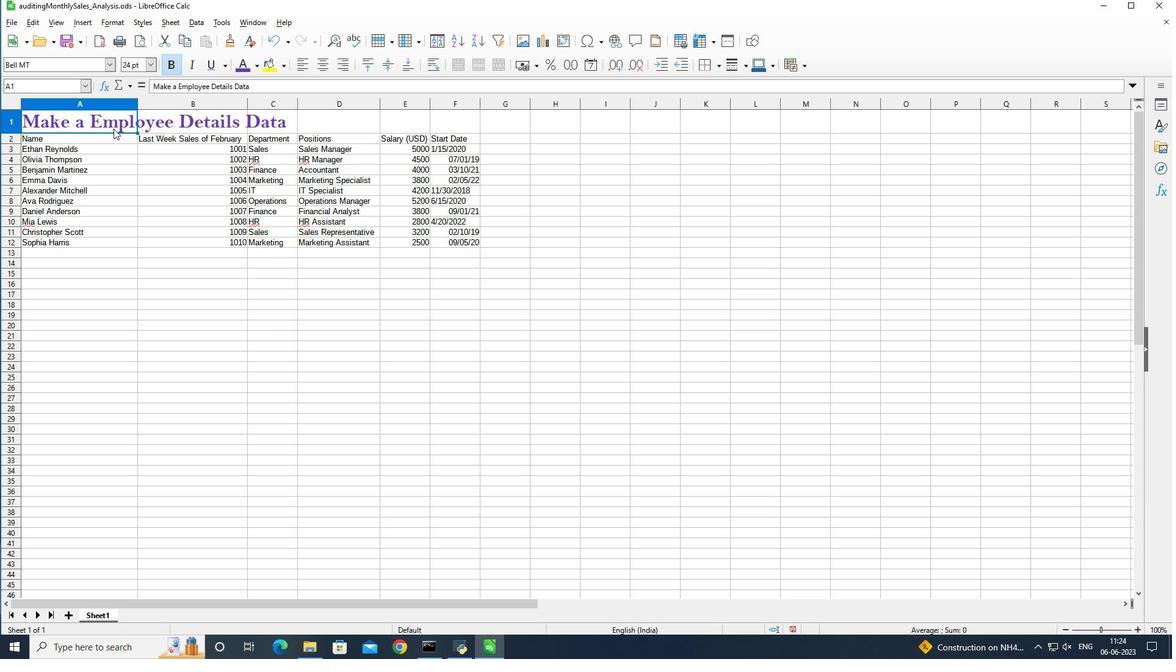 
Action: Mouse pressed left at (107, 119)
Screenshot: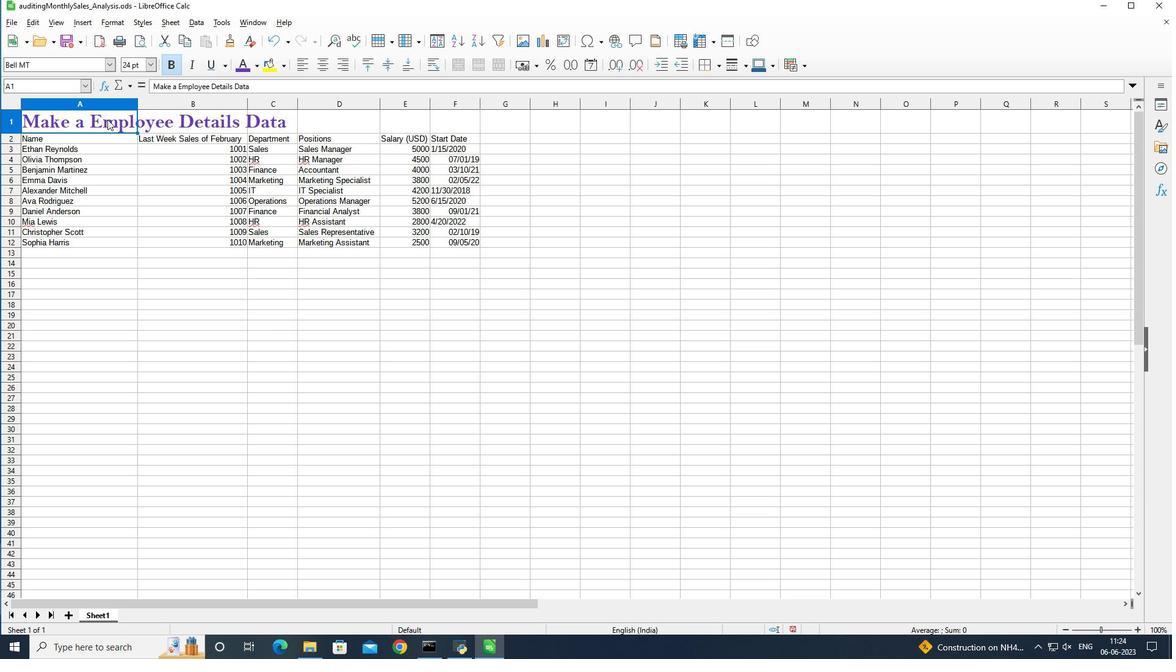 
Action: Mouse moved to (477, 64)
Screenshot: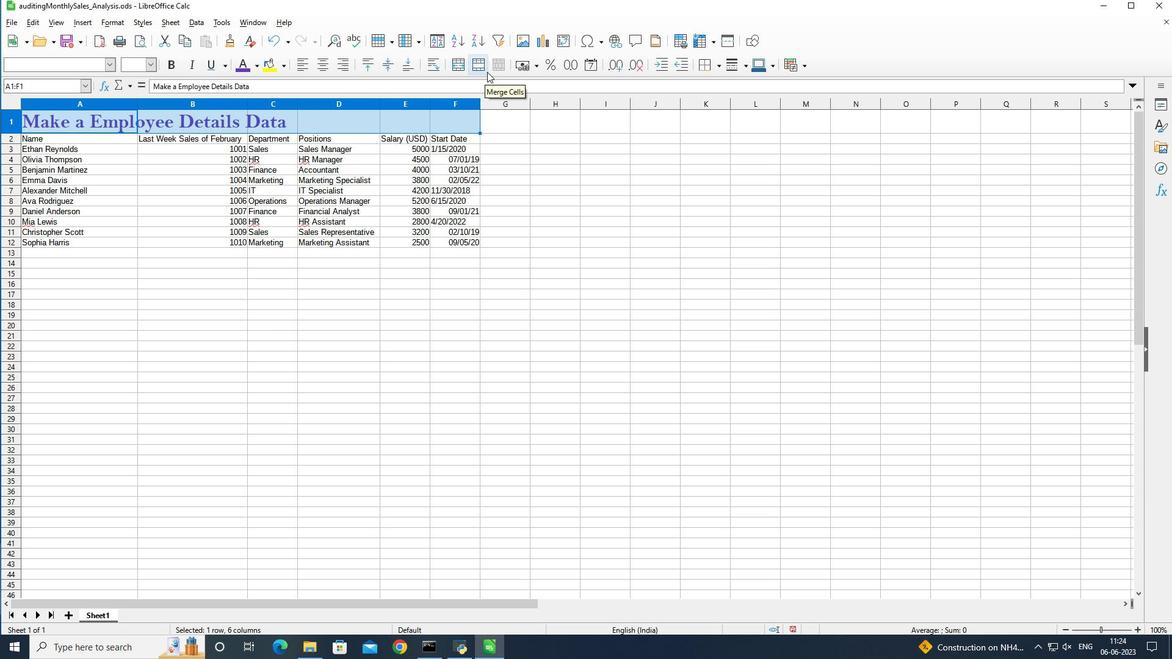 
Action: Mouse pressed left at (477, 64)
Screenshot: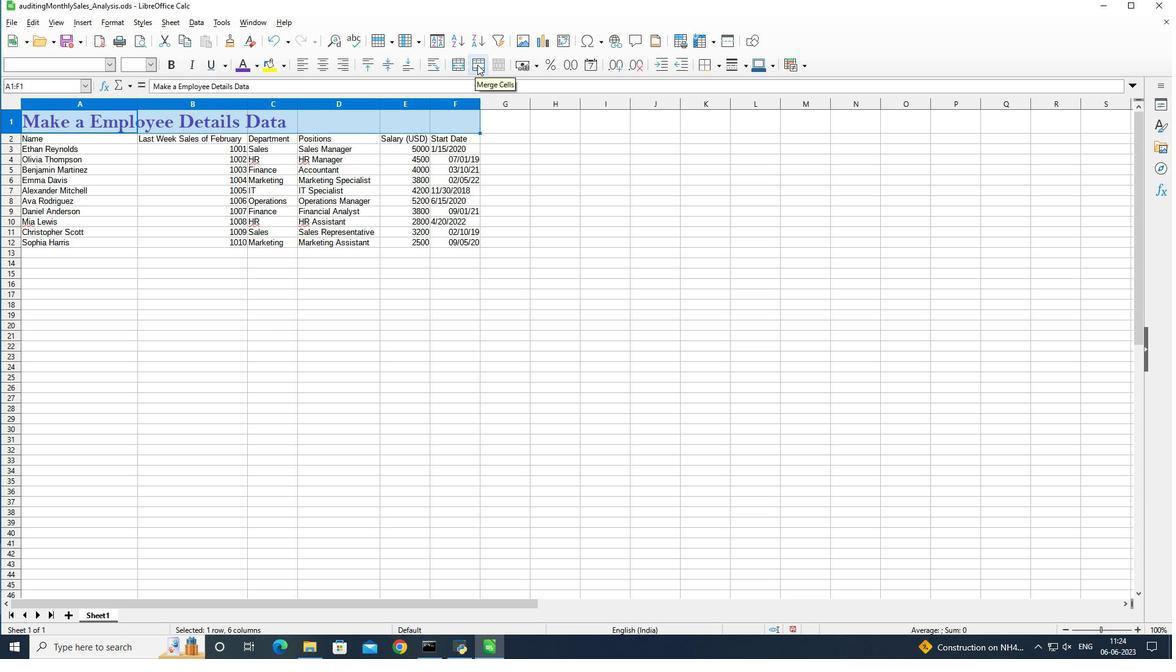 
Action: Mouse moved to (53, 142)
Screenshot: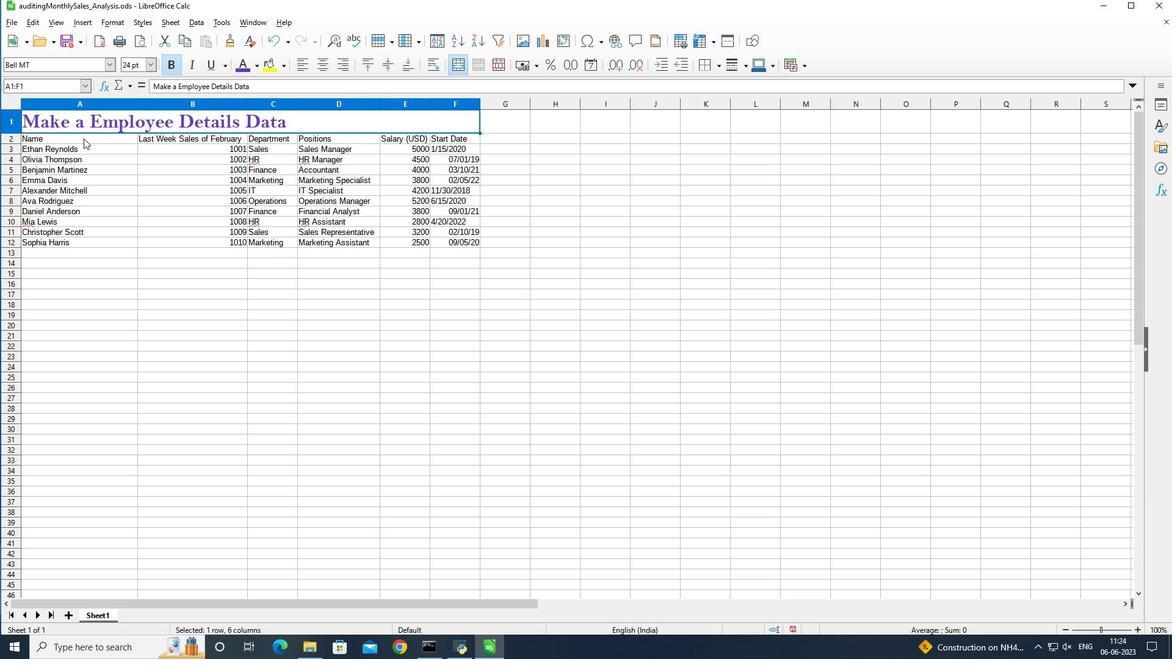 
Action: Mouse pressed left at (53, 142)
Screenshot: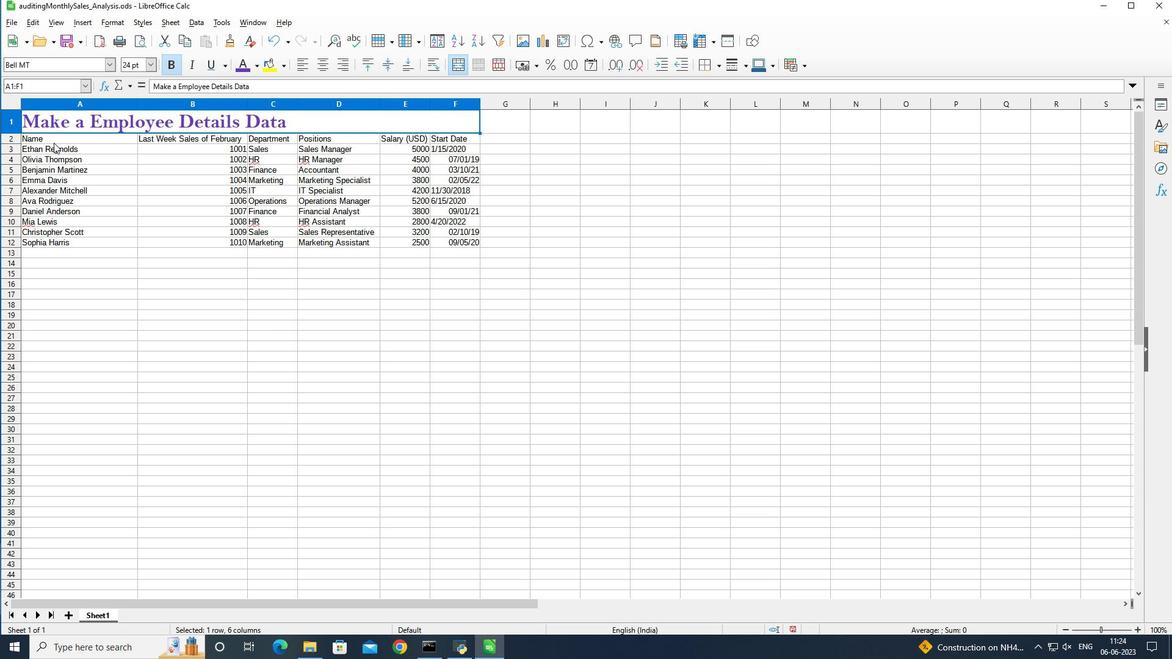 
Action: Mouse moved to (67, 140)
Screenshot: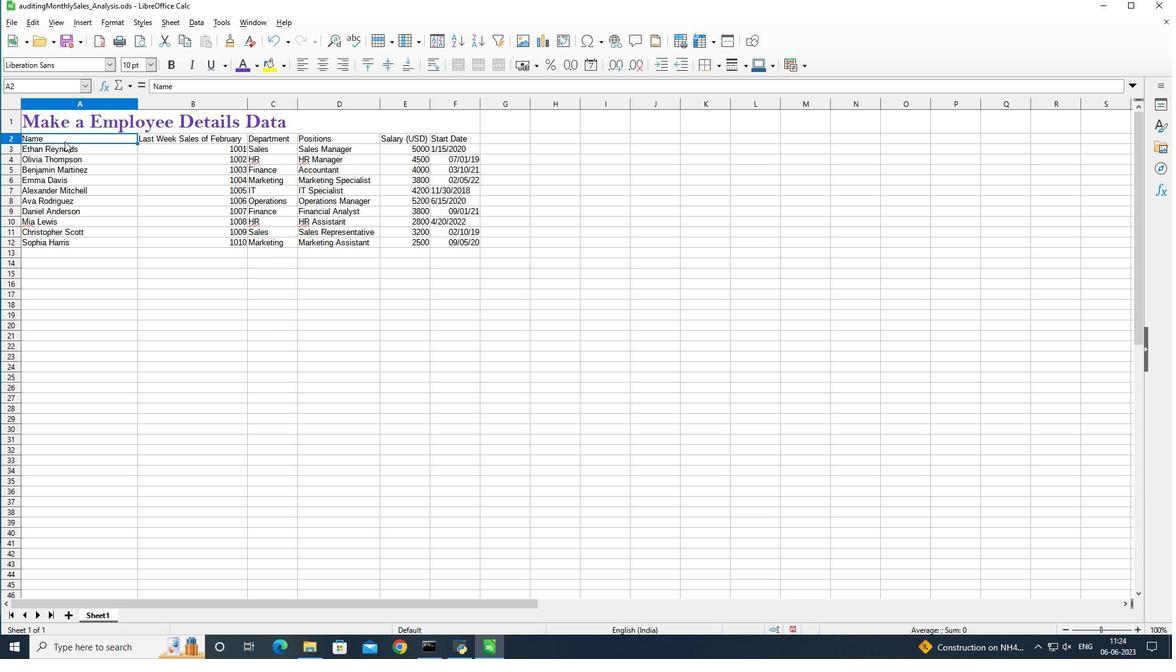 
Action: Mouse pressed left at (67, 140)
Screenshot: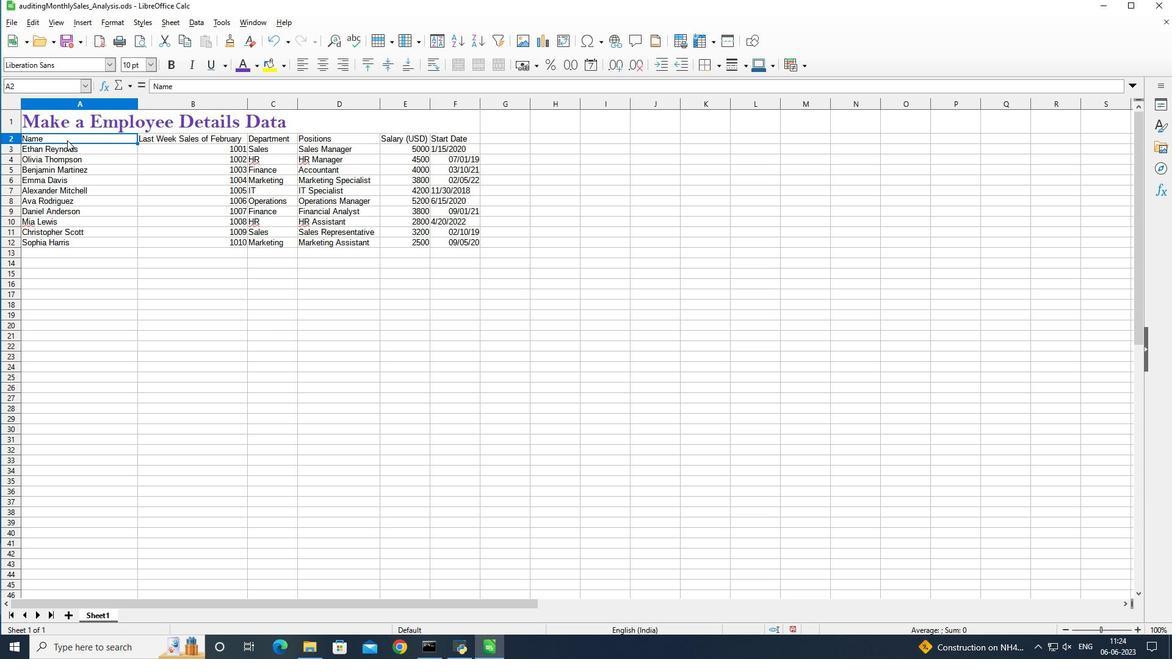 
Action: Mouse moved to (112, 68)
Screenshot: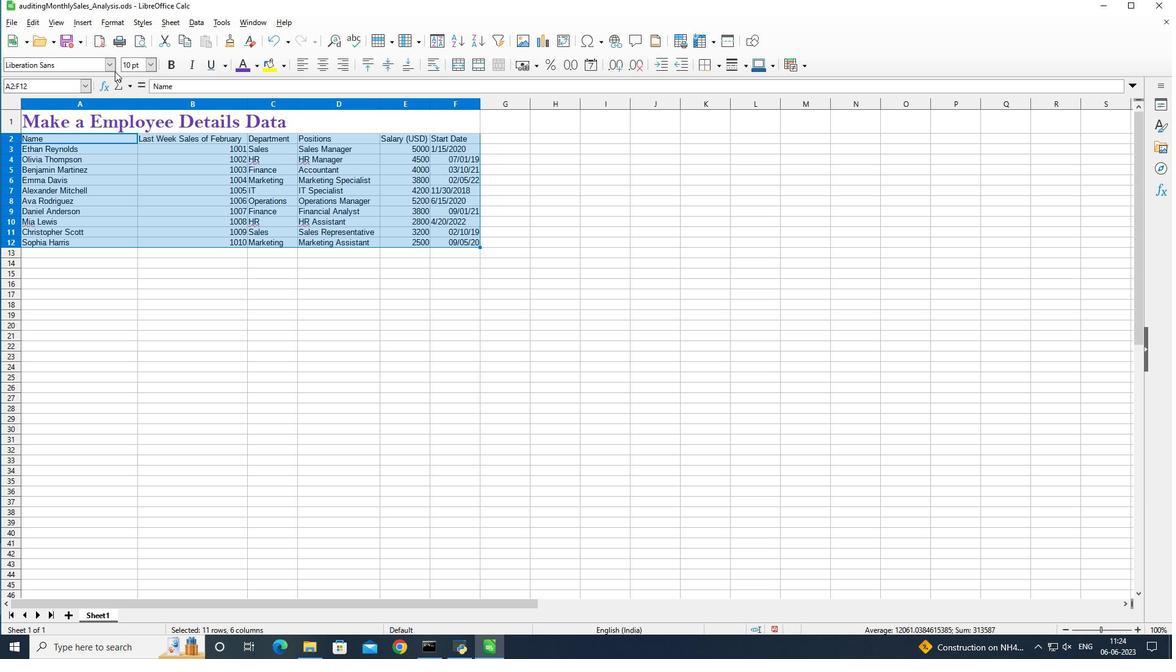 
Action: Mouse pressed left at (112, 68)
Screenshot: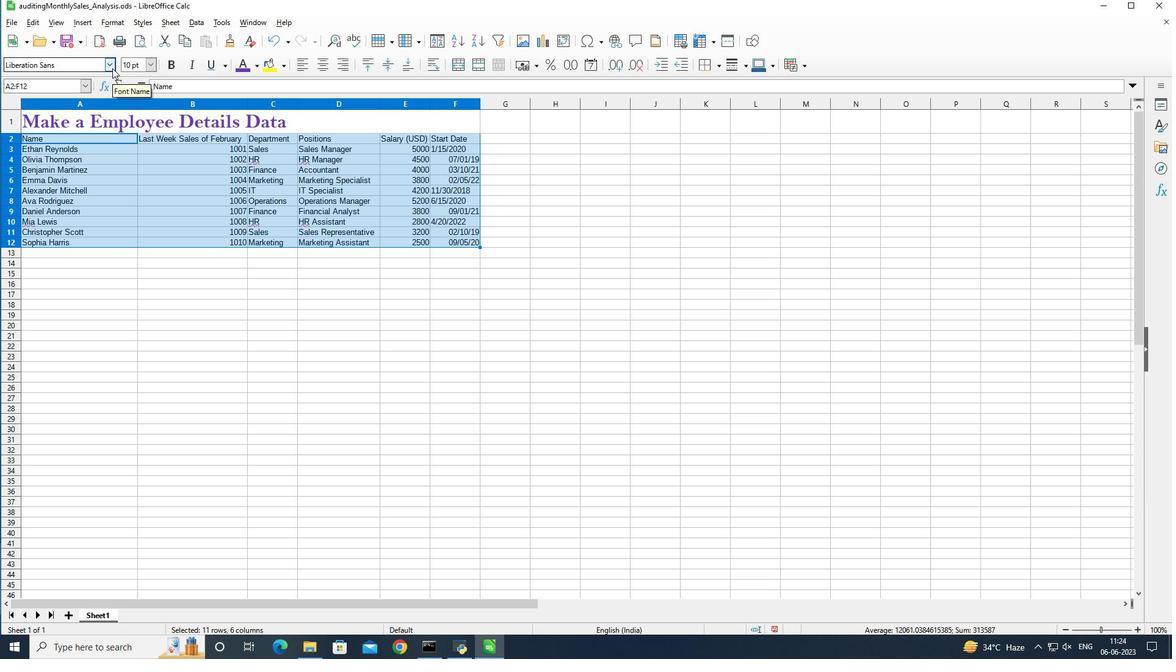
Action: Key pressed britann
Screenshot: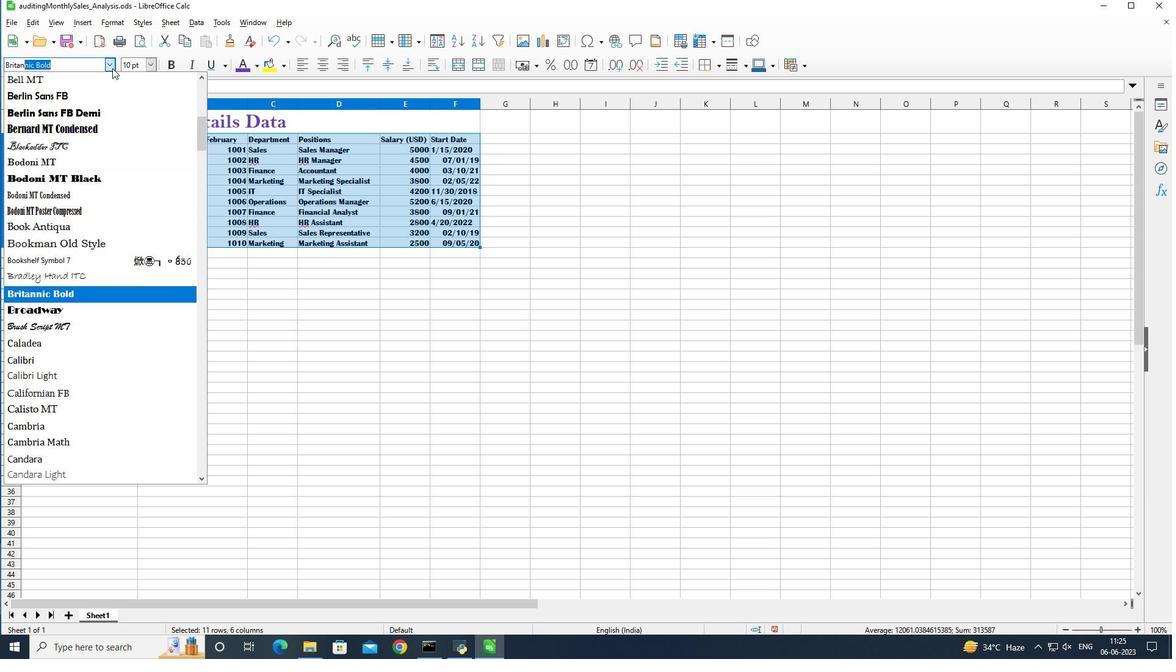 
Action: Mouse moved to (175, 292)
Screenshot: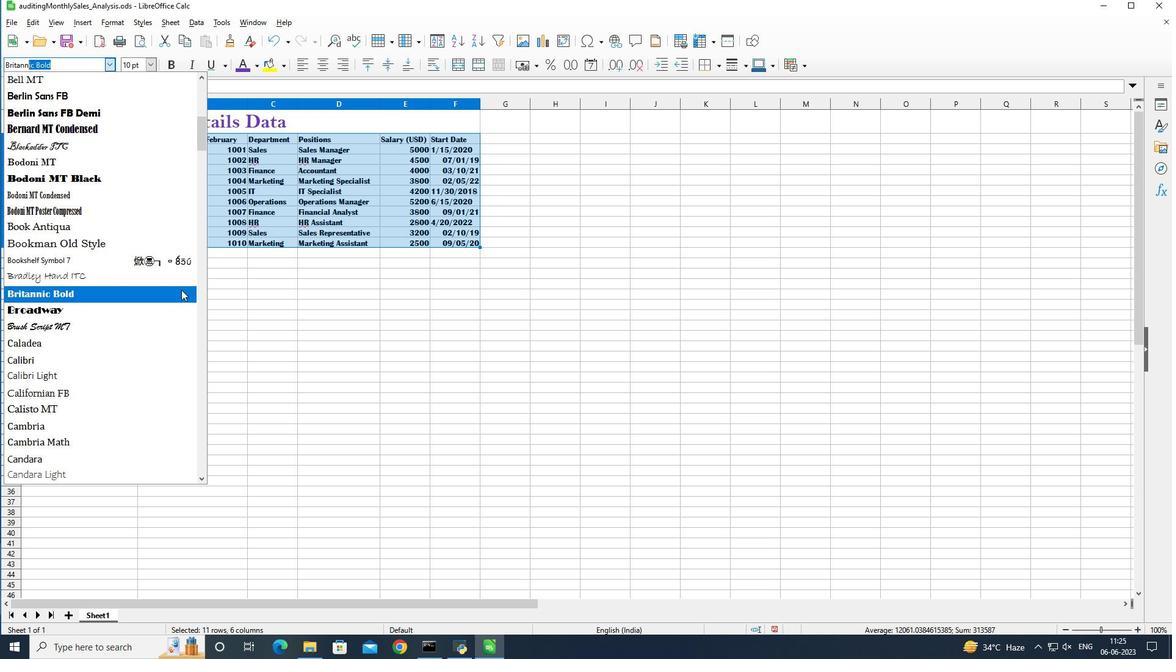 
Action: Mouse pressed left at (175, 292)
Screenshot: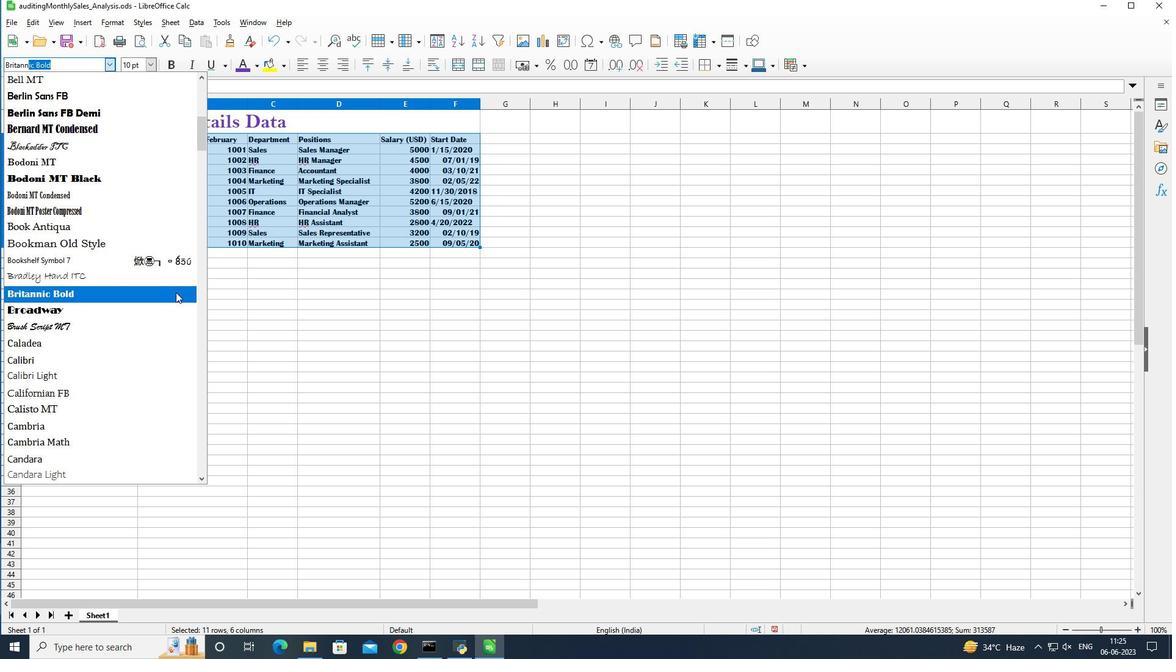 
Action: Mouse moved to (149, 63)
Screenshot: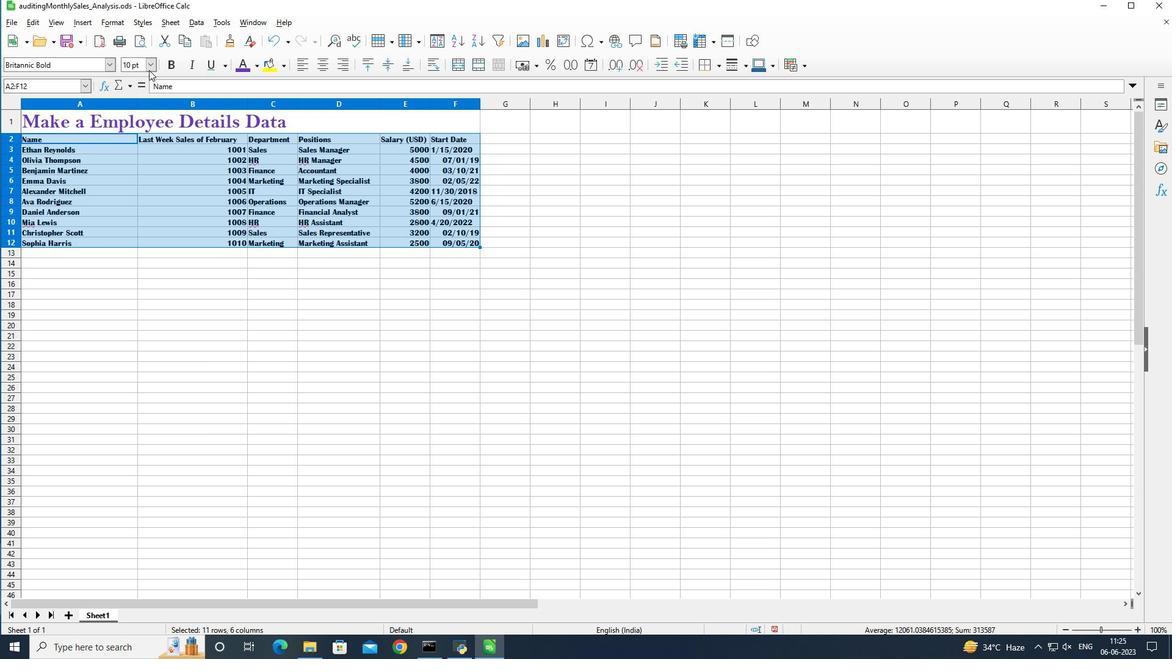 
Action: Mouse pressed left at (149, 63)
Screenshot: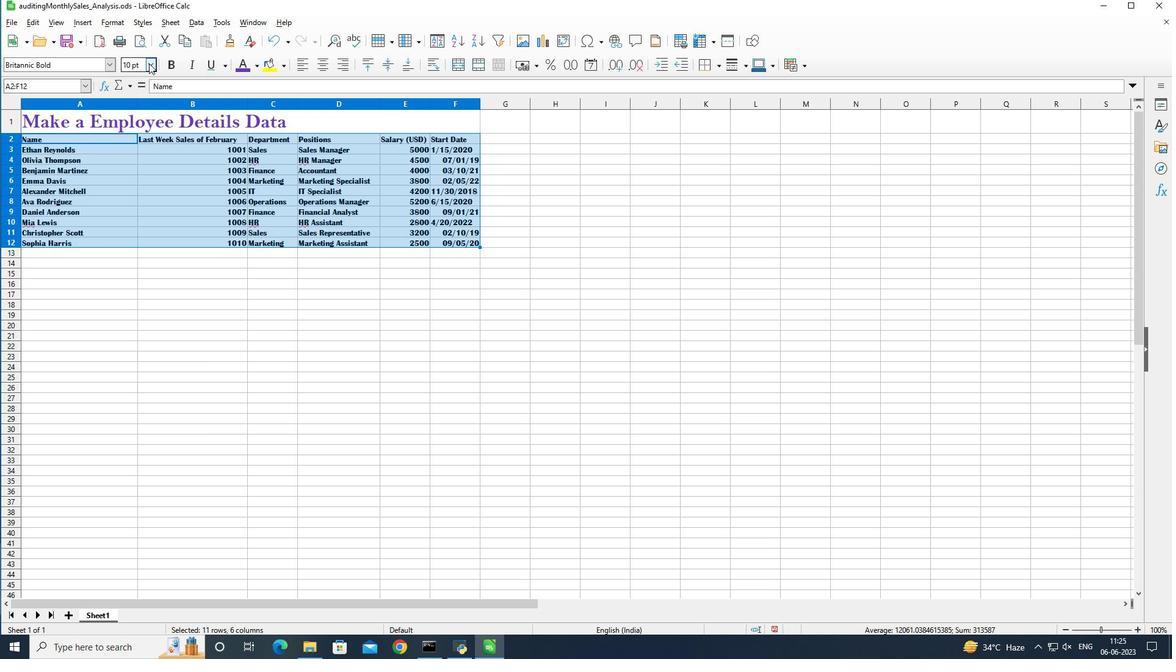 
Action: Mouse moved to (133, 106)
Screenshot: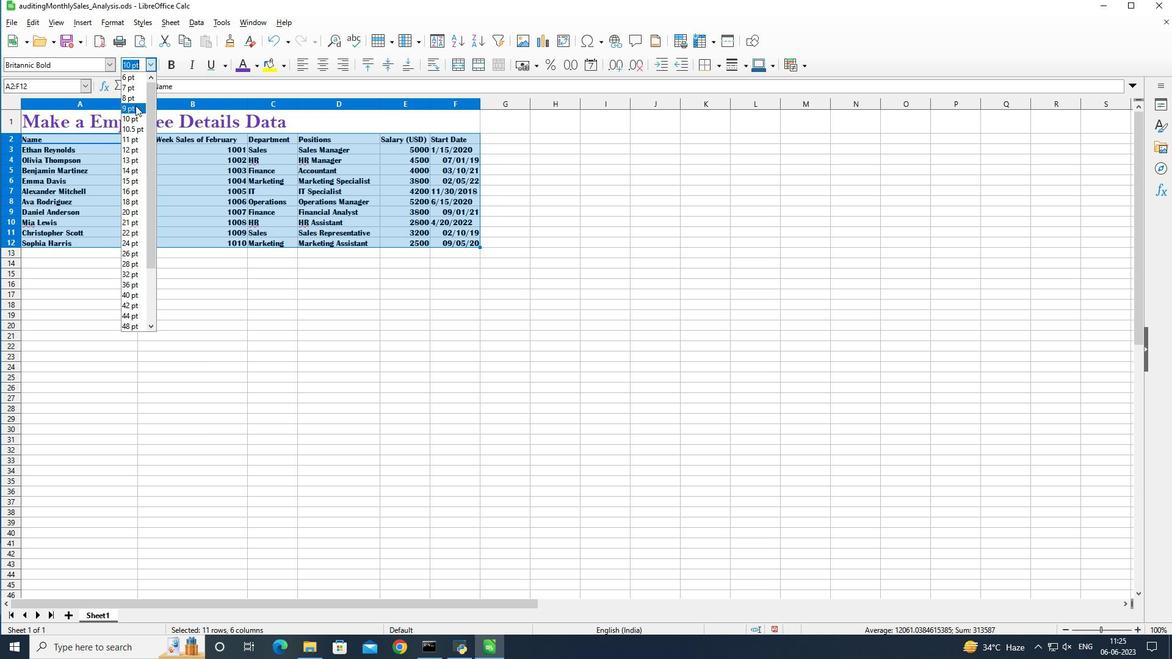 
Action: Mouse pressed left at (133, 106)
Screenshot: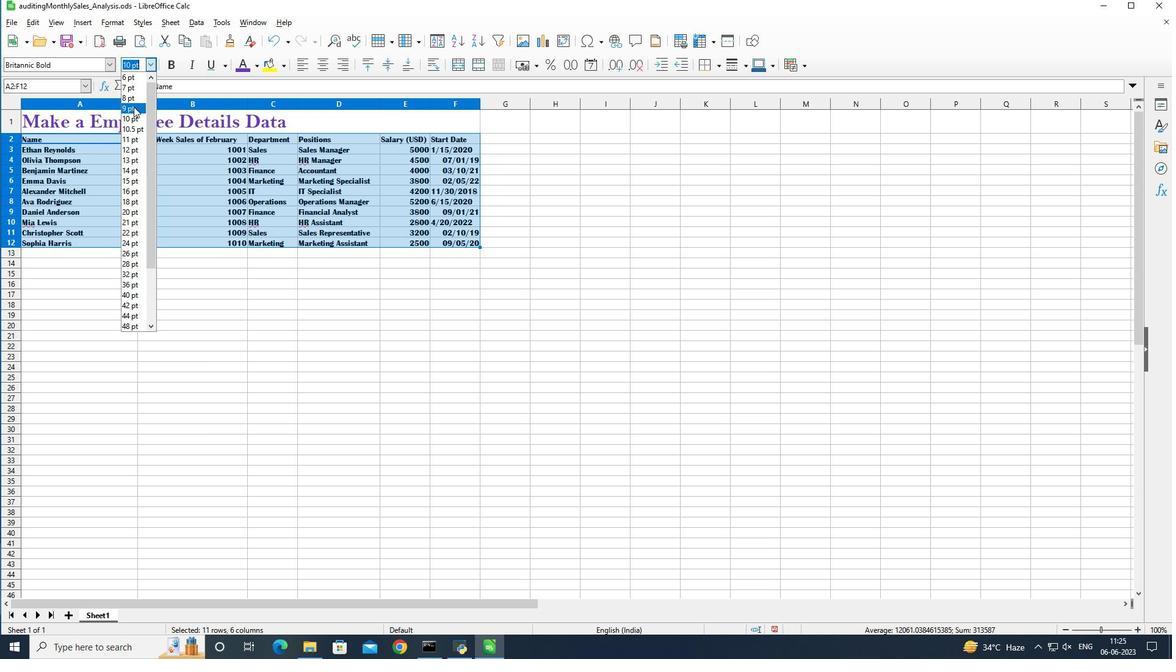 
Action: Mouse moved to (248, 119)
Screenshot: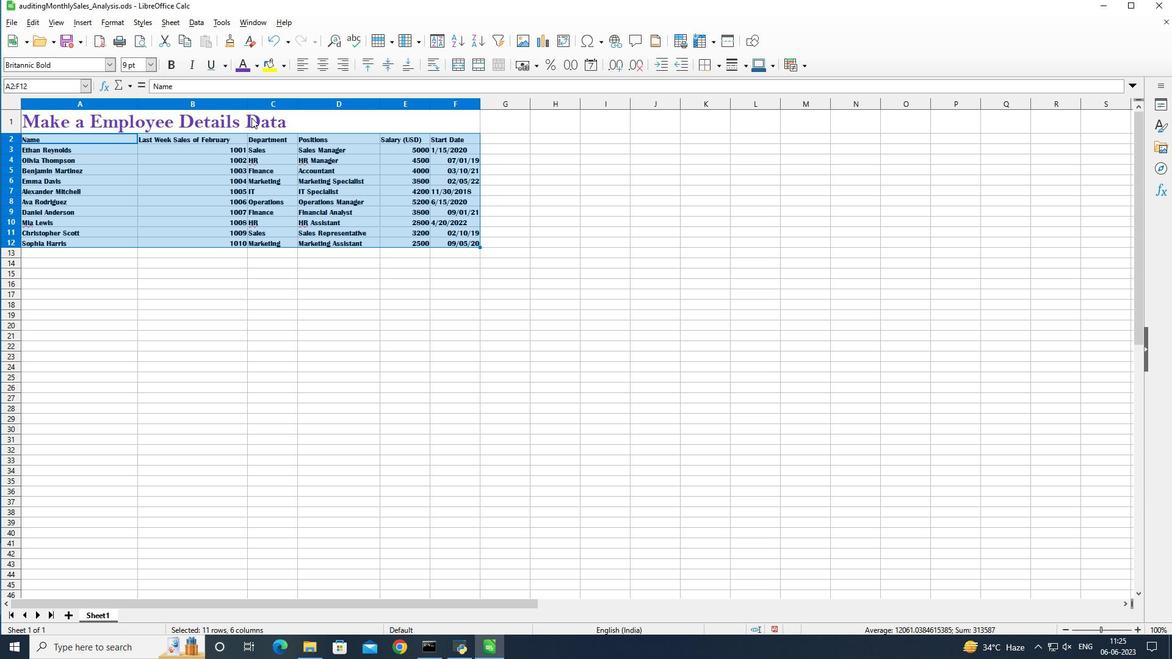 
Action: Mouse pressed left at (248, 119)
Screenshot: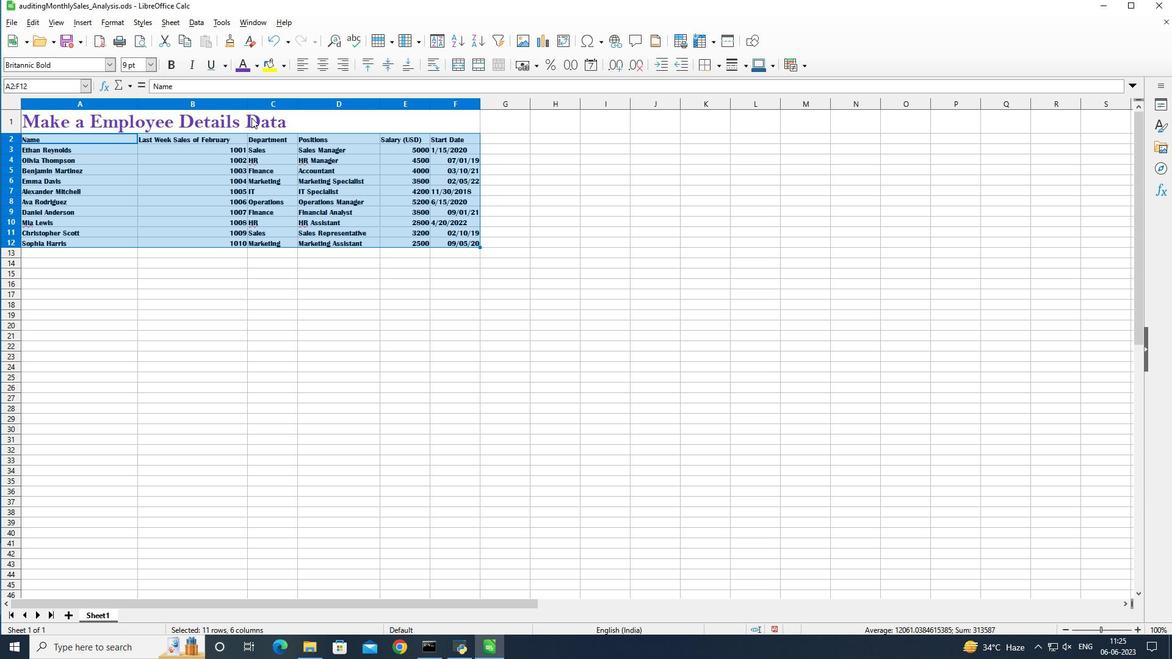 
Action: Key pressed <Key.shift_r><Key.down><Key.down><Key.down><Key.down><Key.down><Key.down><Key.down><Key.down><Key.down><Key.down><Key.down>
Screenshot: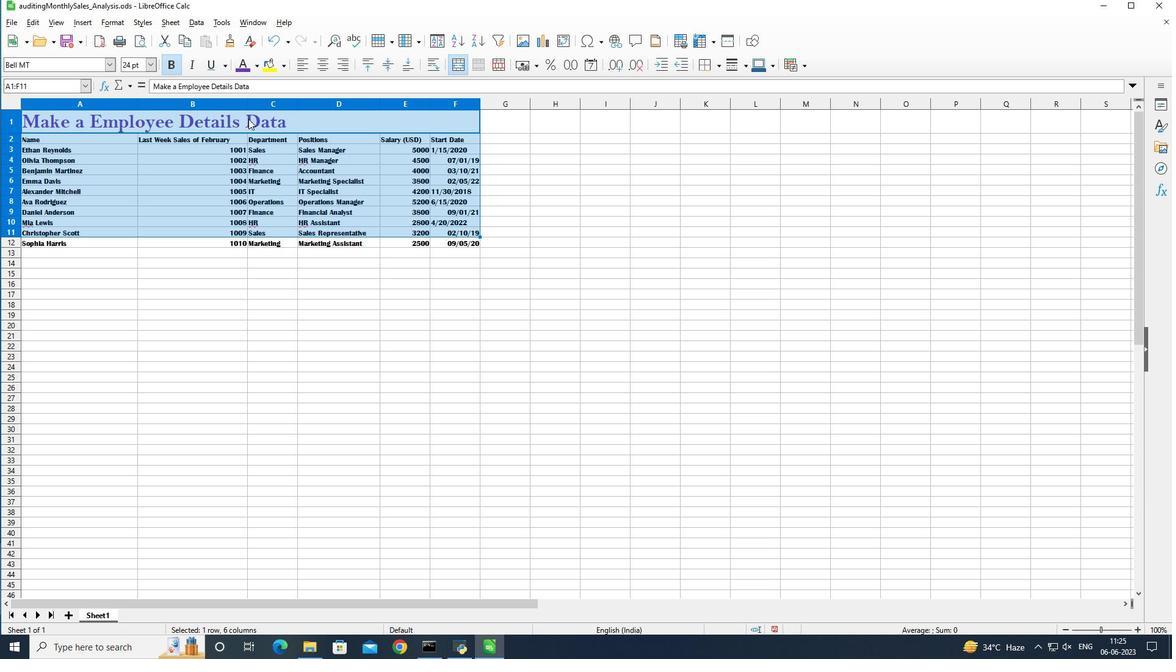 
Action: Mouse moved to (370, 64)
Screenshot: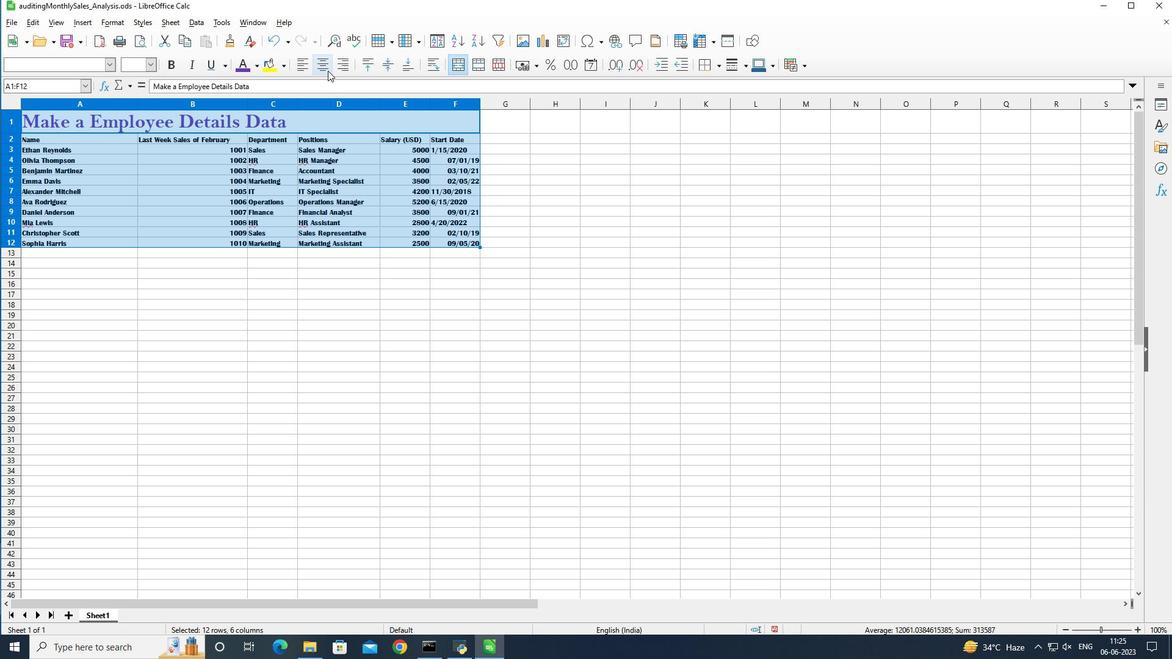 
Action: Mouse pressed left at (370, 64)
Screenshot: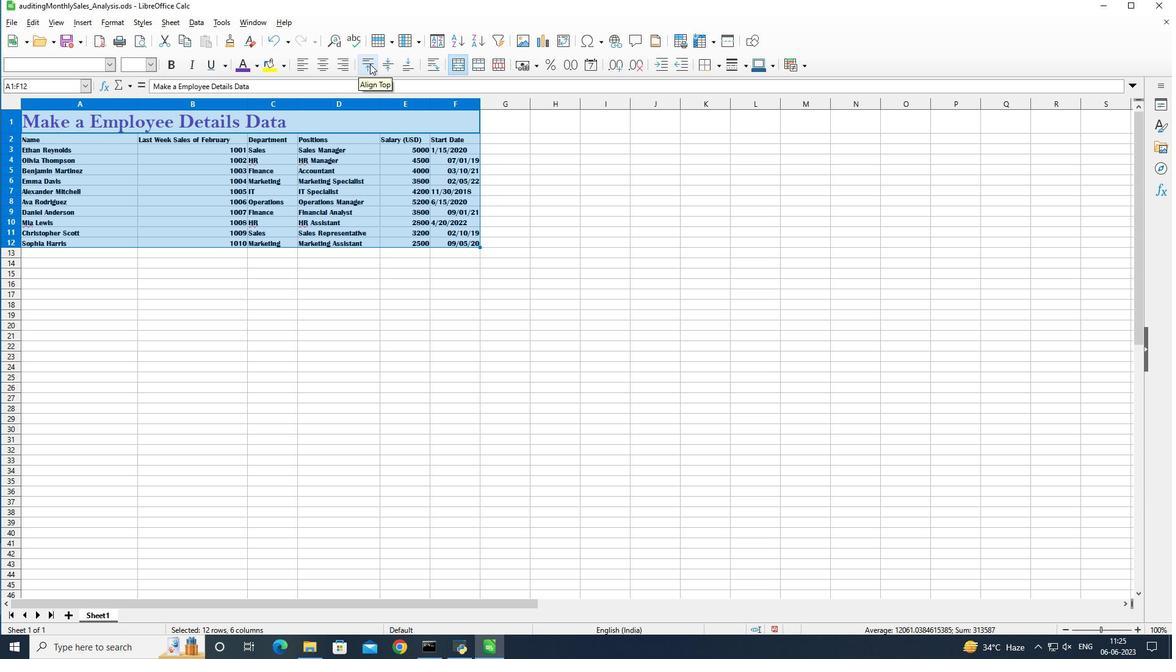 
Action: Mouse moved to (444, 238)
Screenshot: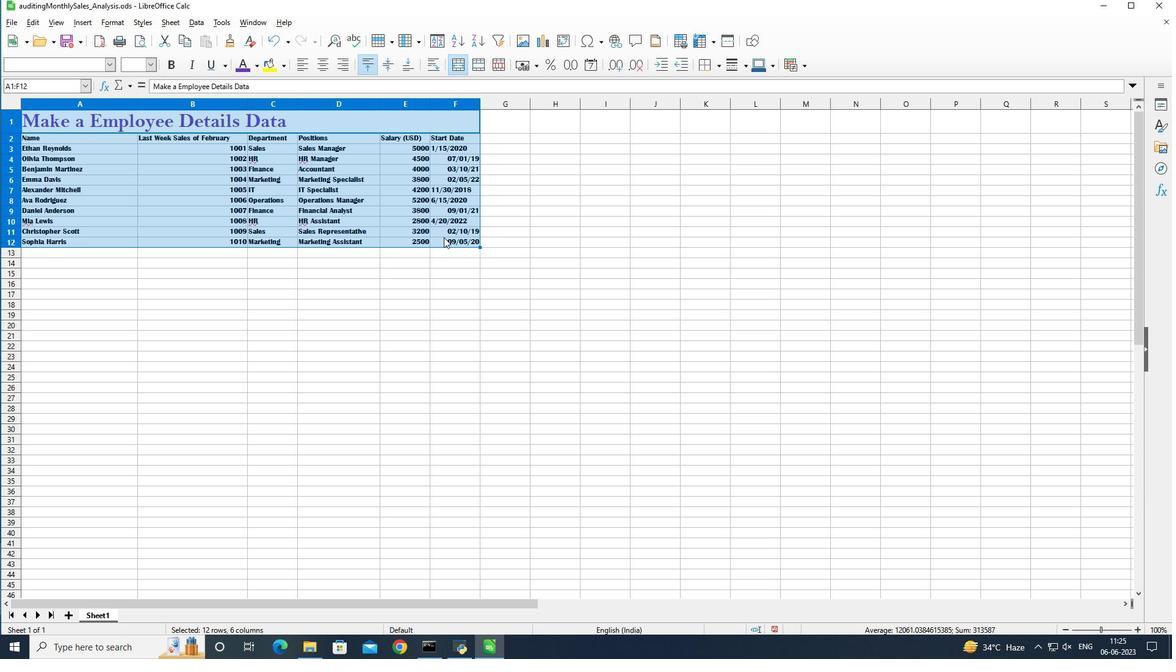 
Action: Mouse pressed left at (444, 238)
Screenshot: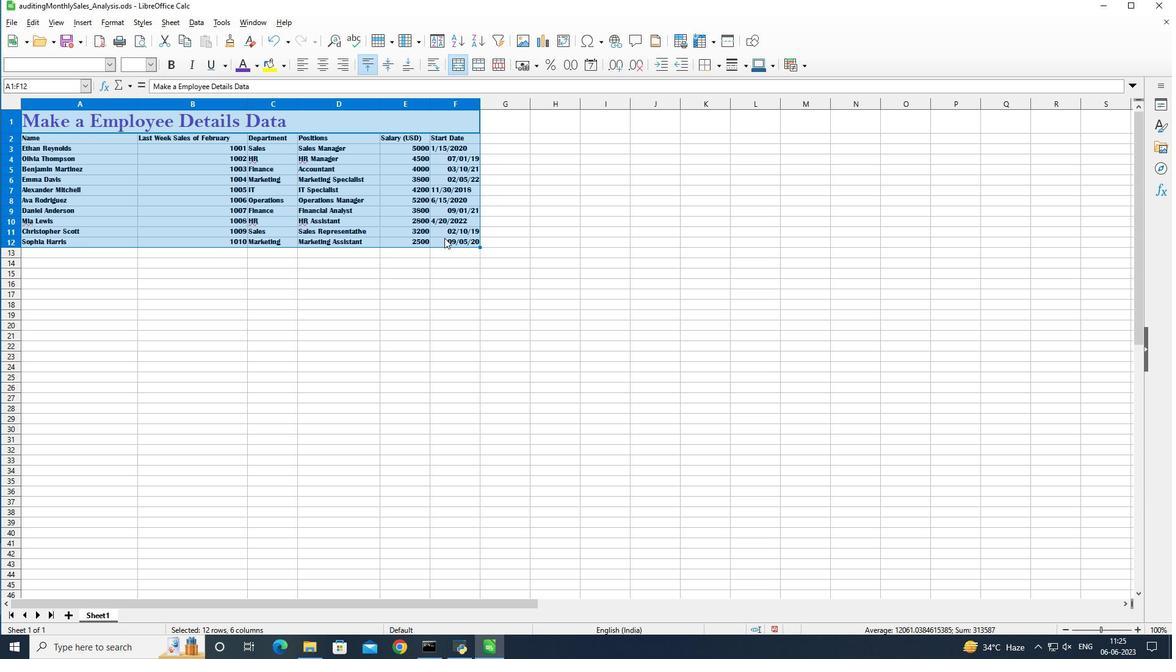 
